 Task: Plan a time block for the woodworking workshop.
Action: Mouse moved to (120, 103)
Screenshot: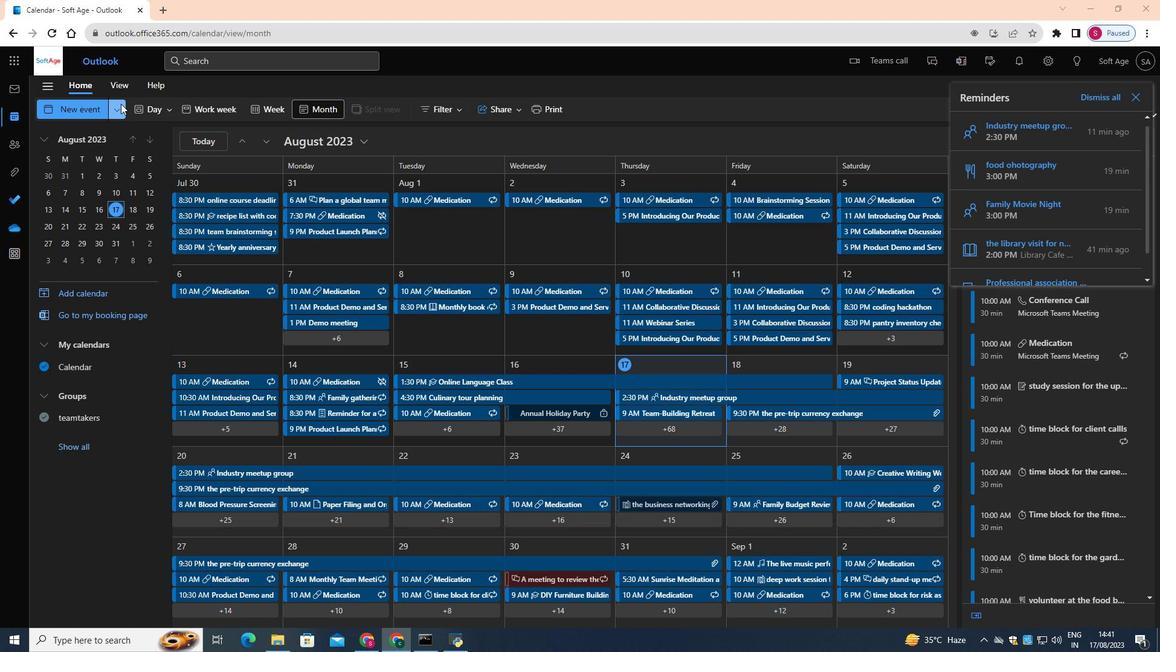 
Action: Mouse pressed left at (120, 103)
Screenshot: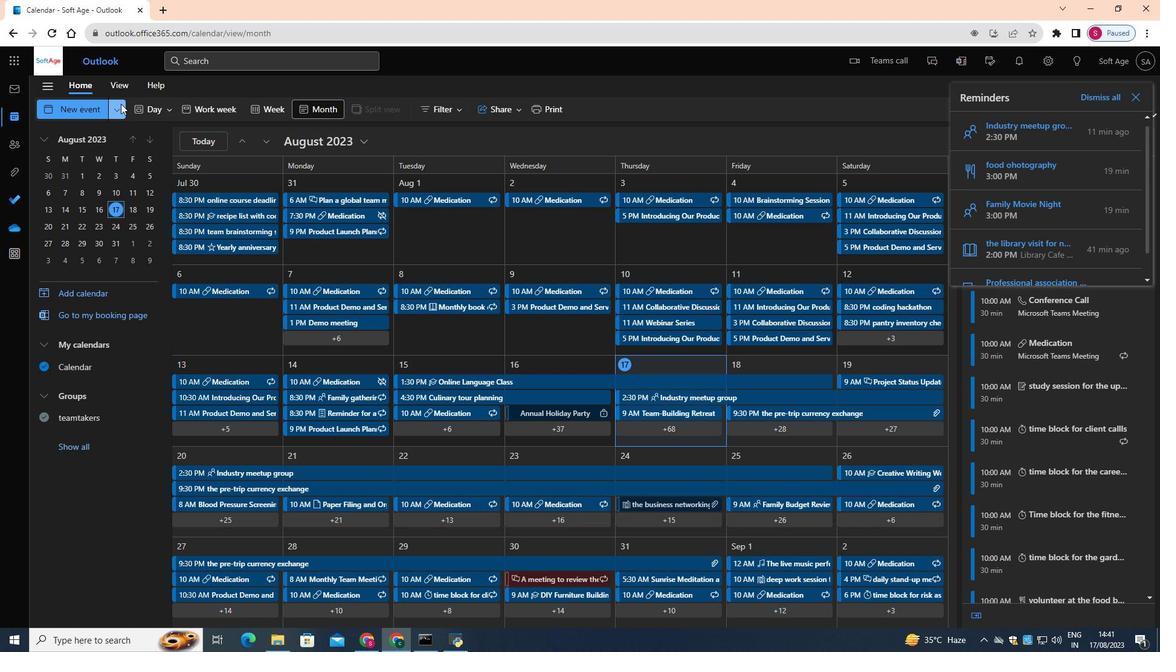 
Action: Mouse moved to (96, 176)
Screenshot: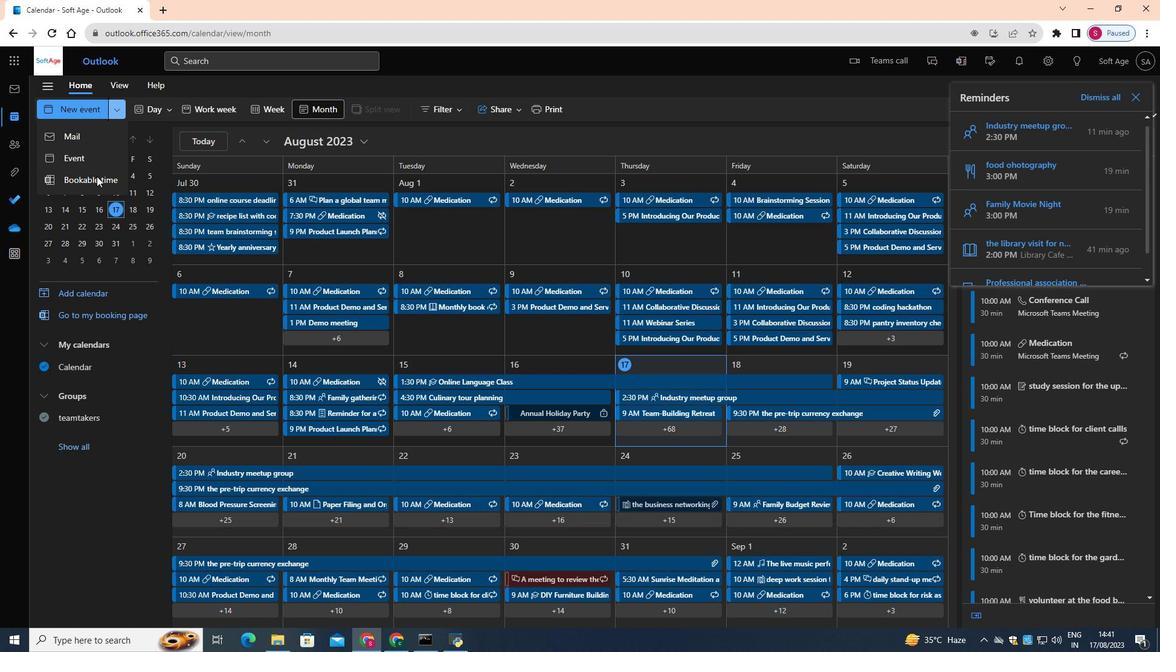 
Action: Mouse pressed left at (96, 176)
Screenshot: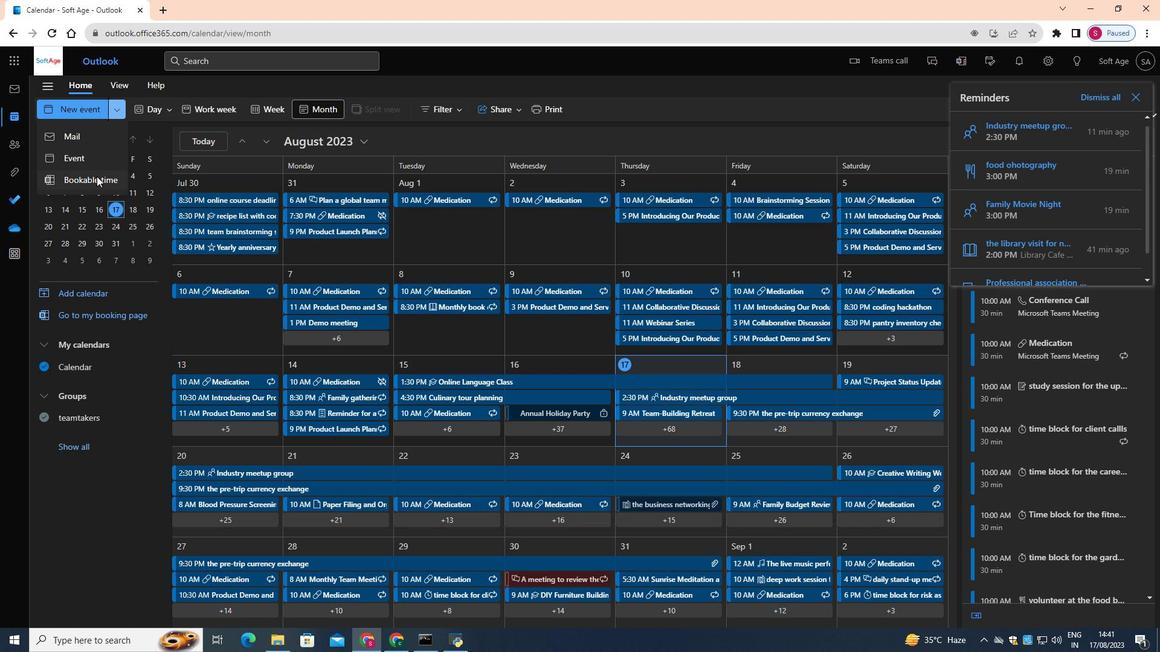 
Action: Mouse moved to (350, 140)
Screenshot: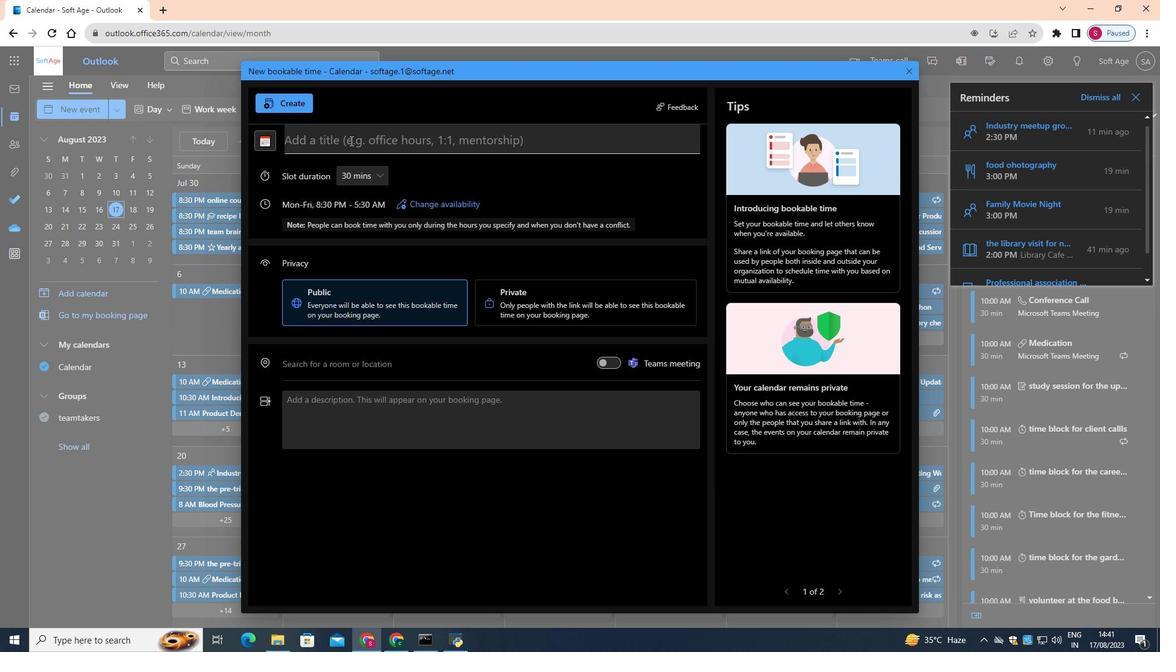 
Action: Mouse pressed left at (350, 140)
Screenshot: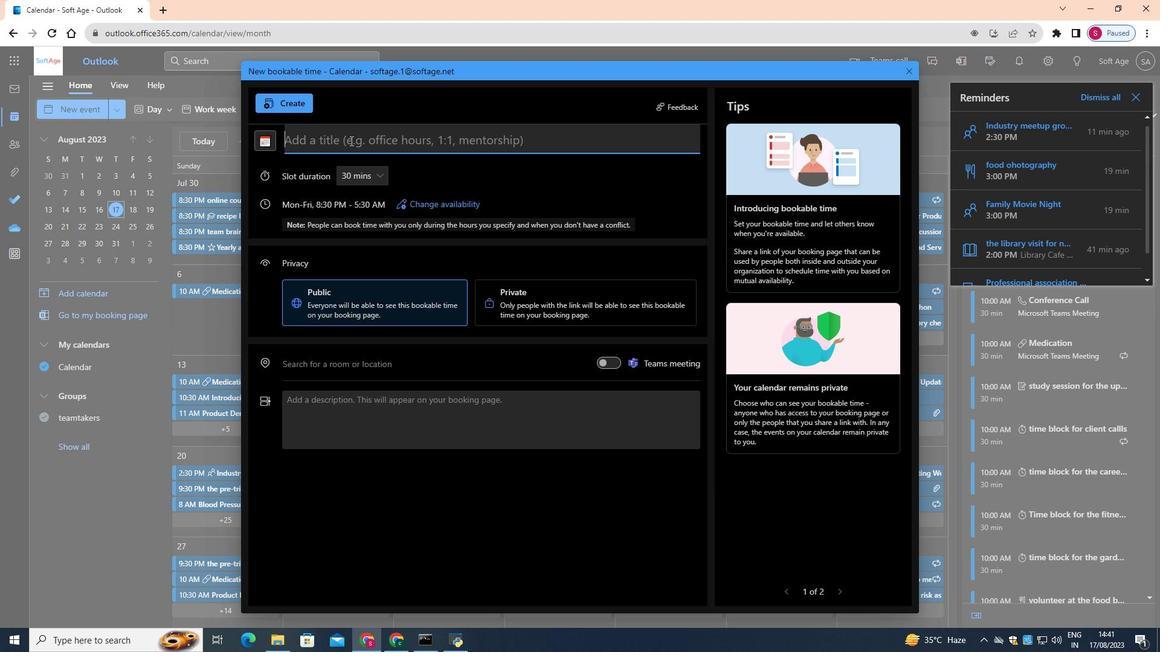 
Action: Key pressed <Key.shift>Woodworking<Key.space><Key.shift>Workshop
Screenshot: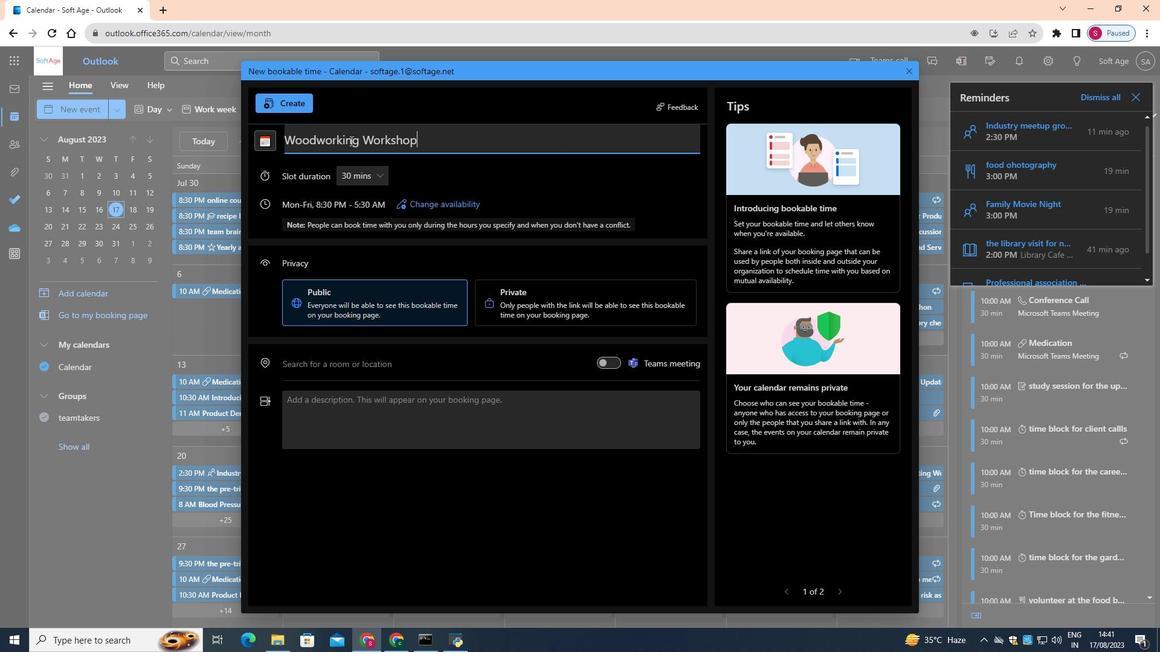 
Action: Mouse moved to (376, 177)
Screenshot: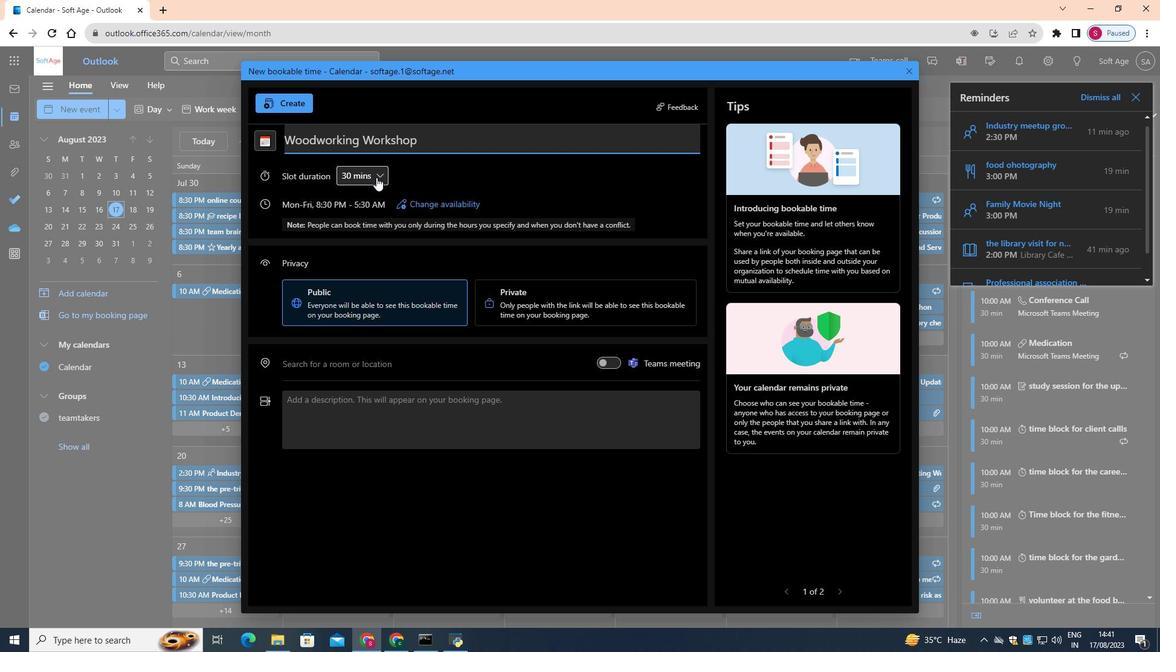 
Action: Mouse pressed left at (376, 177)
Screenshot: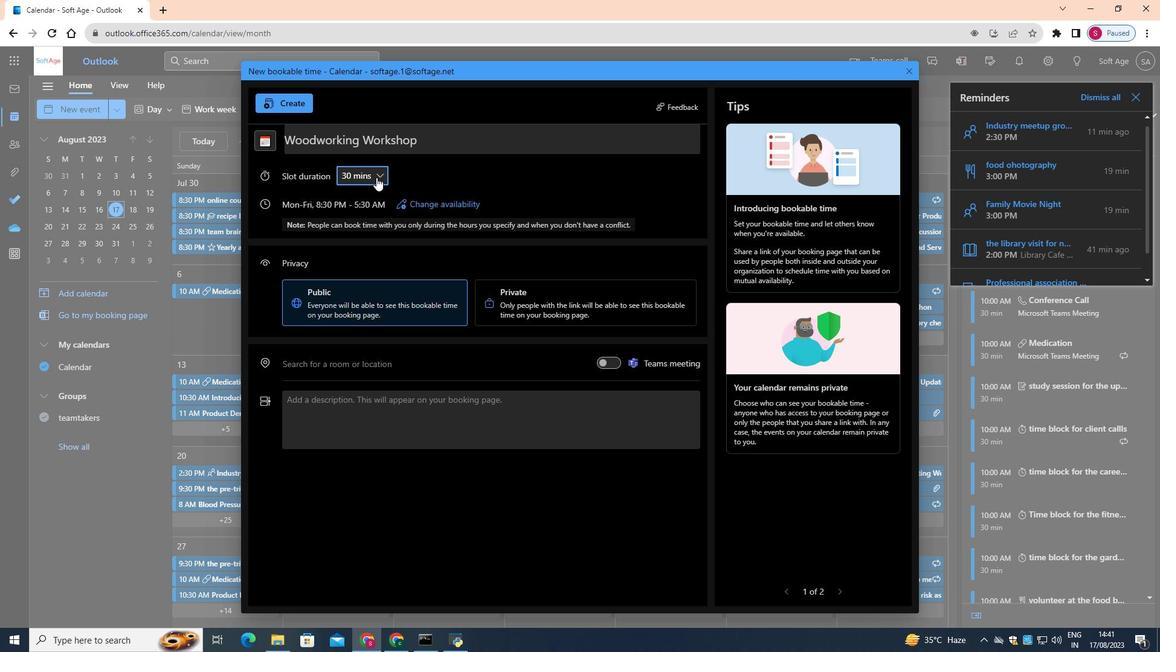 
Action: Mouse moved to (370, 246)
Screenshot: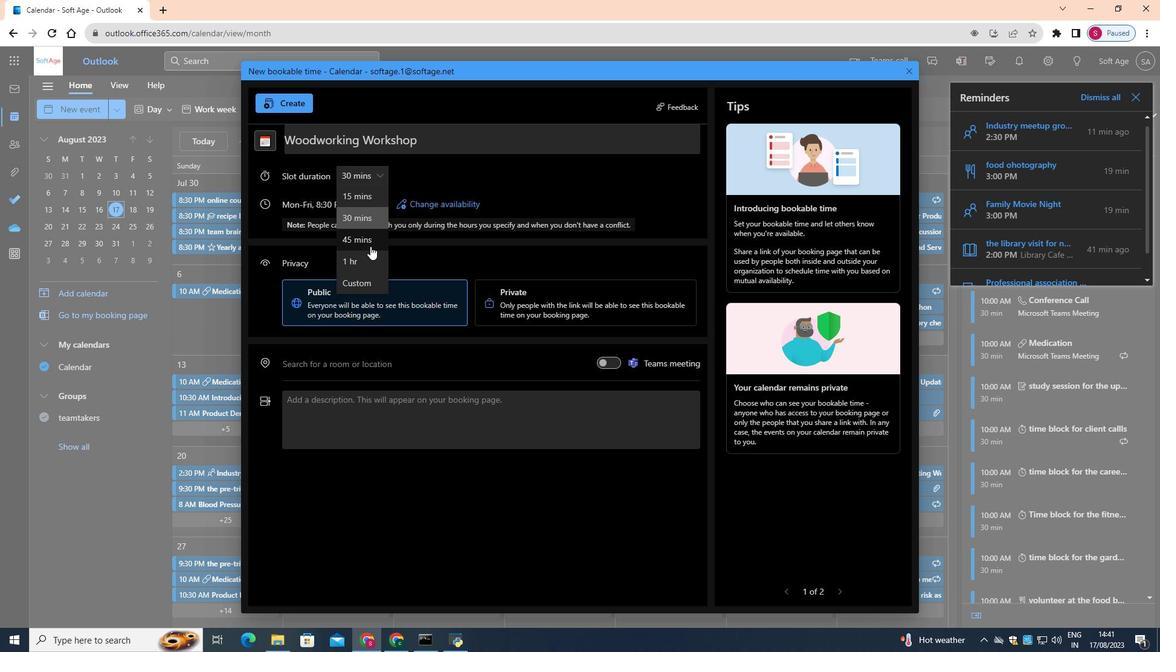 
Action: Mouse scrolled (370, 245) with delta (0, 0)
Screenshot: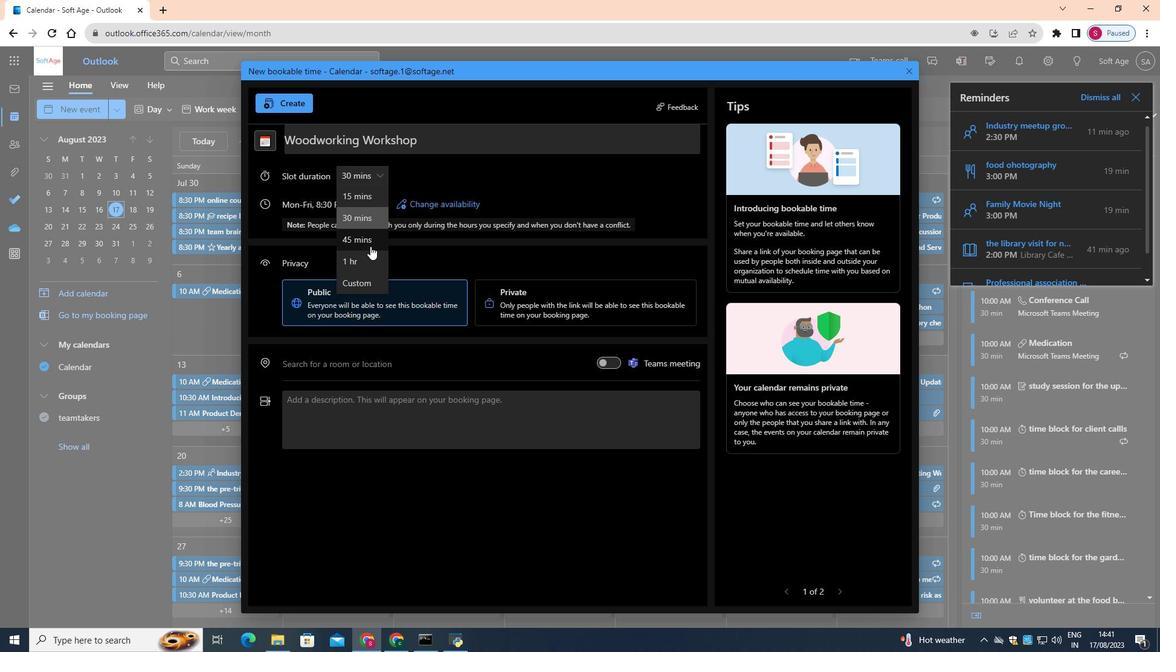 
Action: Mouse scrolled (370, 245) with delta (0, 0)
Screenshot: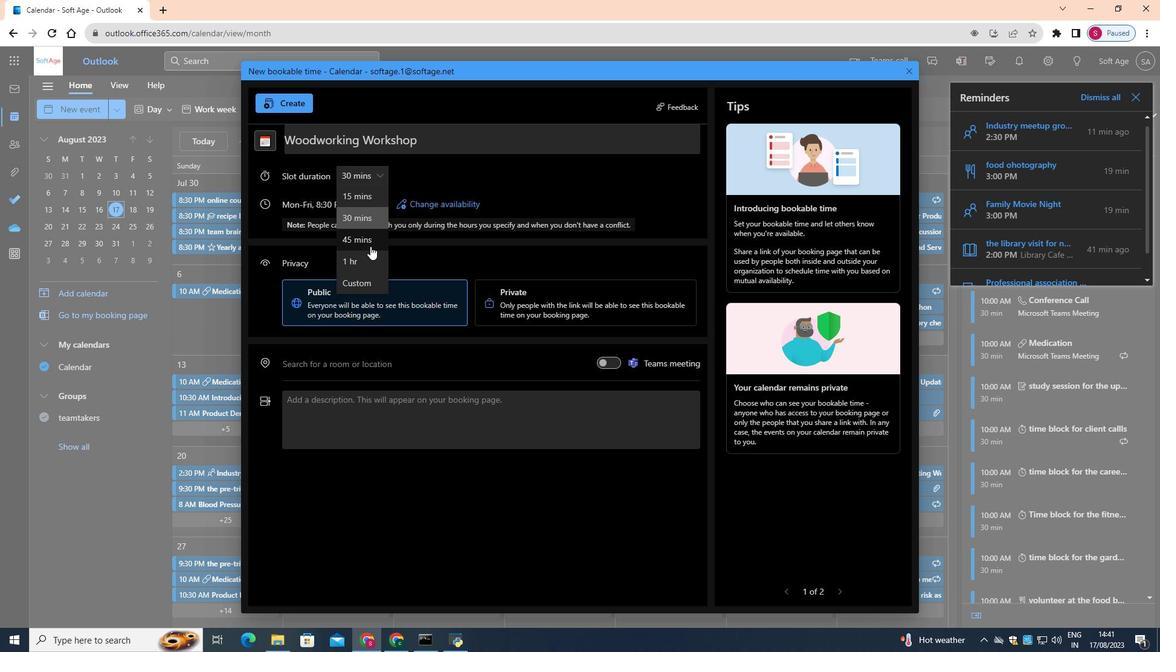 
Action: Mouse scrolled (370, 245) with delta (0, 0)
Screenshot: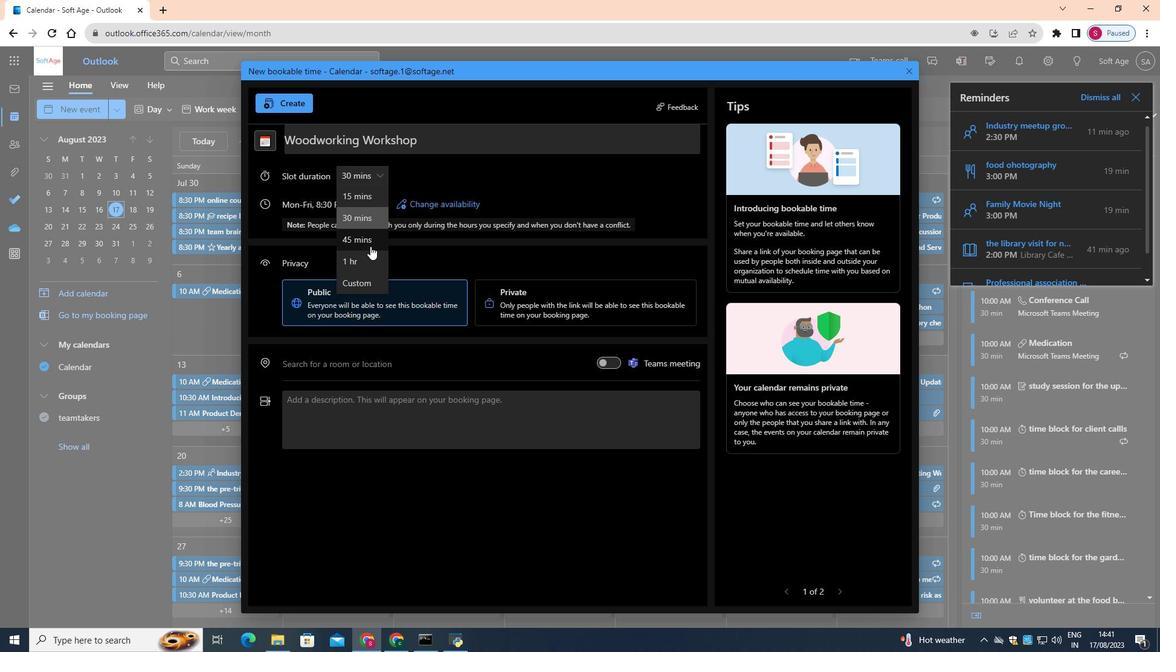 
Action: Mouse scrolled (370, 245) with delta (0, 0)
Screenshot: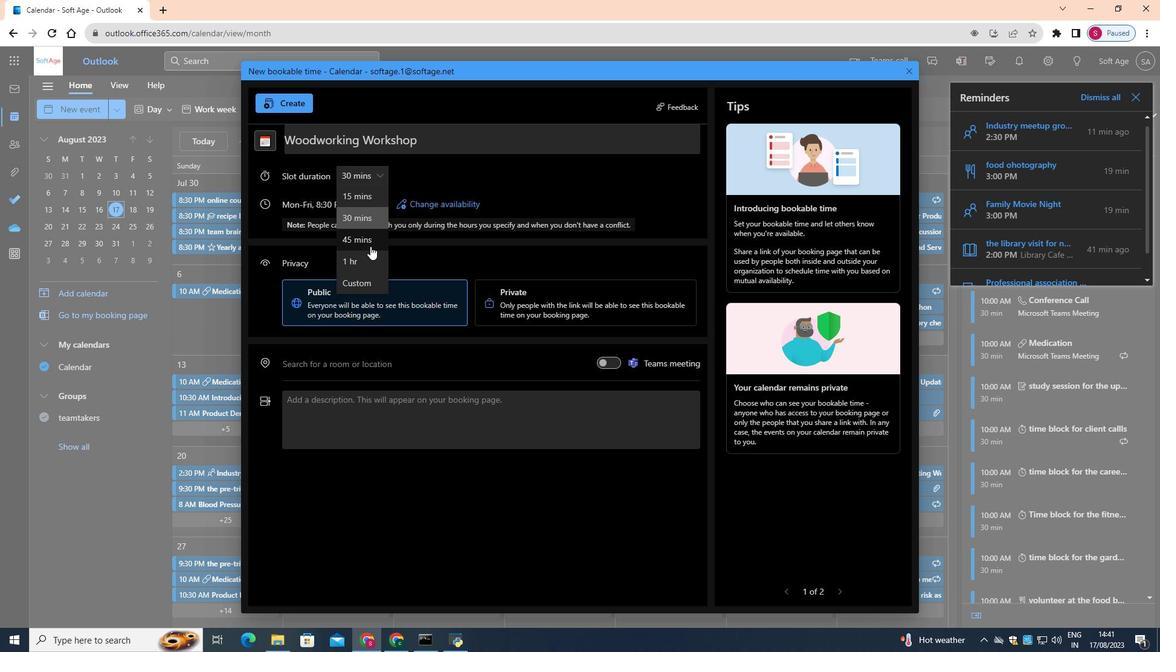 
Action: Mouse moved to (355, 258)
Screenshot: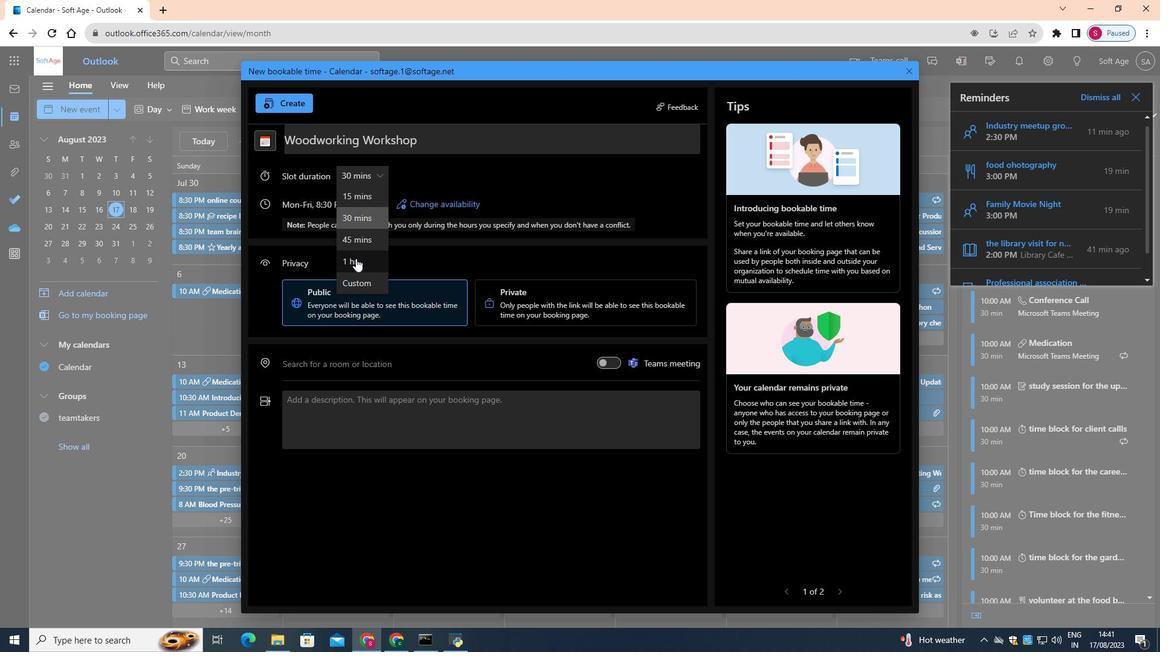
Action: Mouse pressed left at (355, 258)
Screenshot: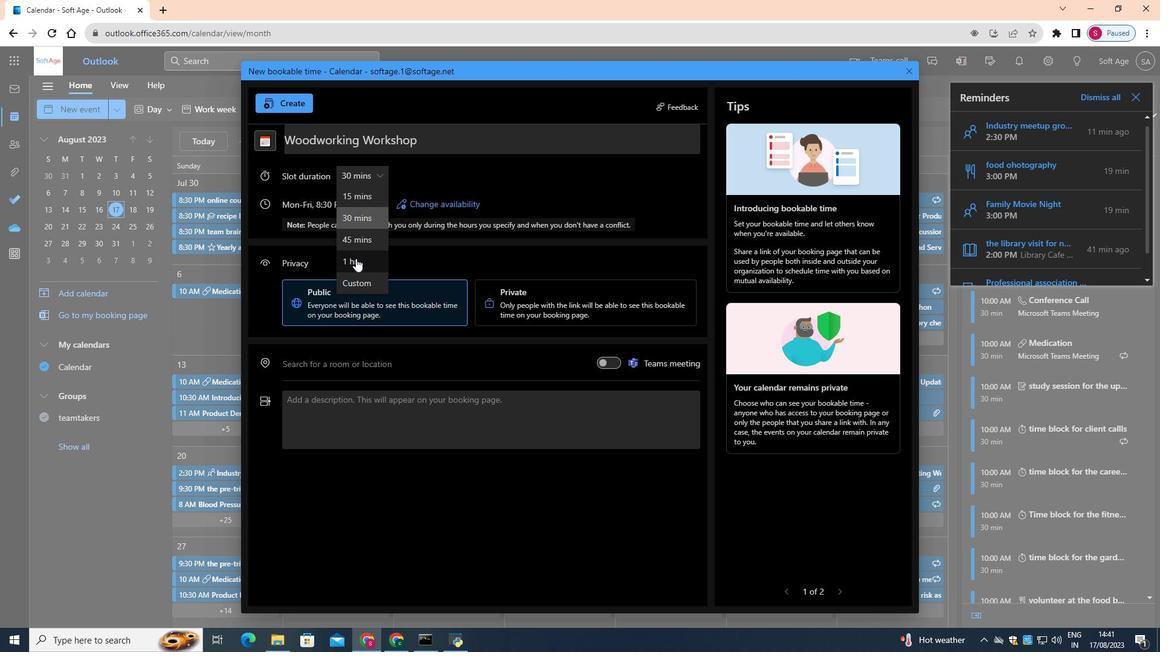 
Action: Mouse moved to (469, 204)
Screenshot: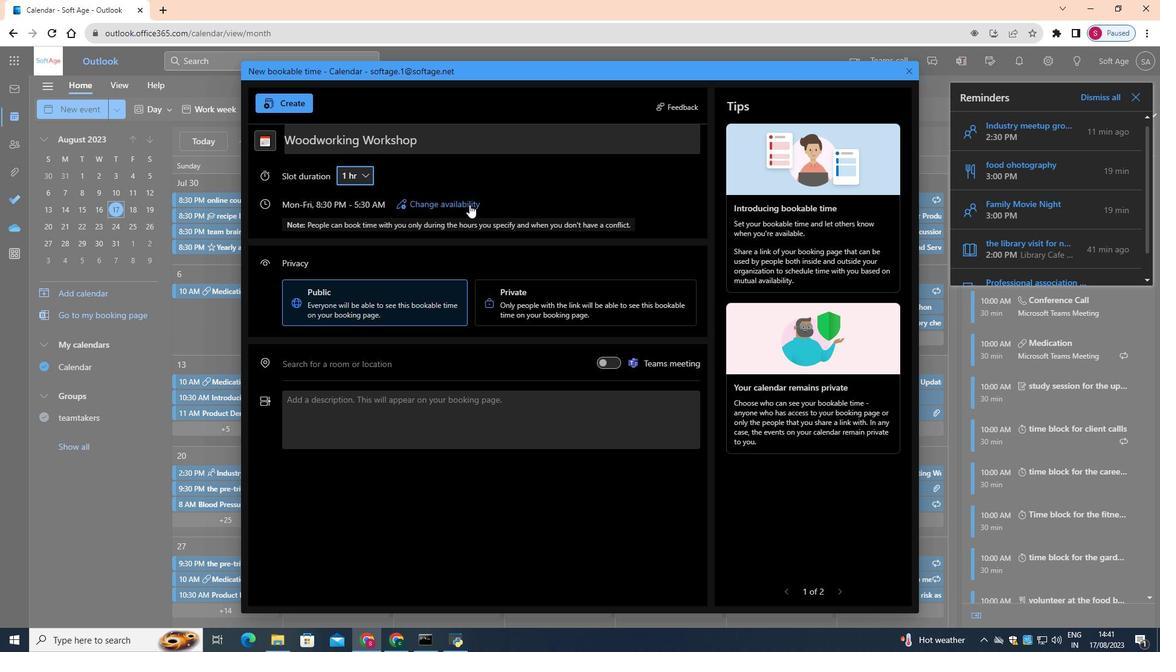 
Action: Mouse pressed left at (469, 204)
Screenshot: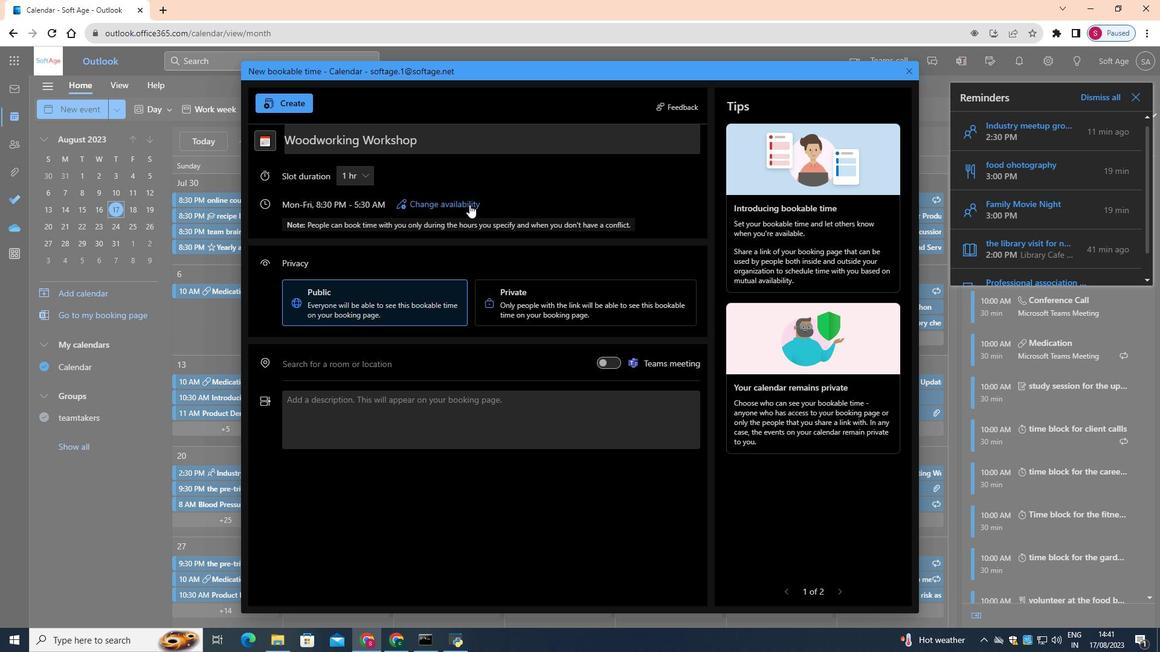 
Action: Mouse moved to (621, 338)
Screenshot: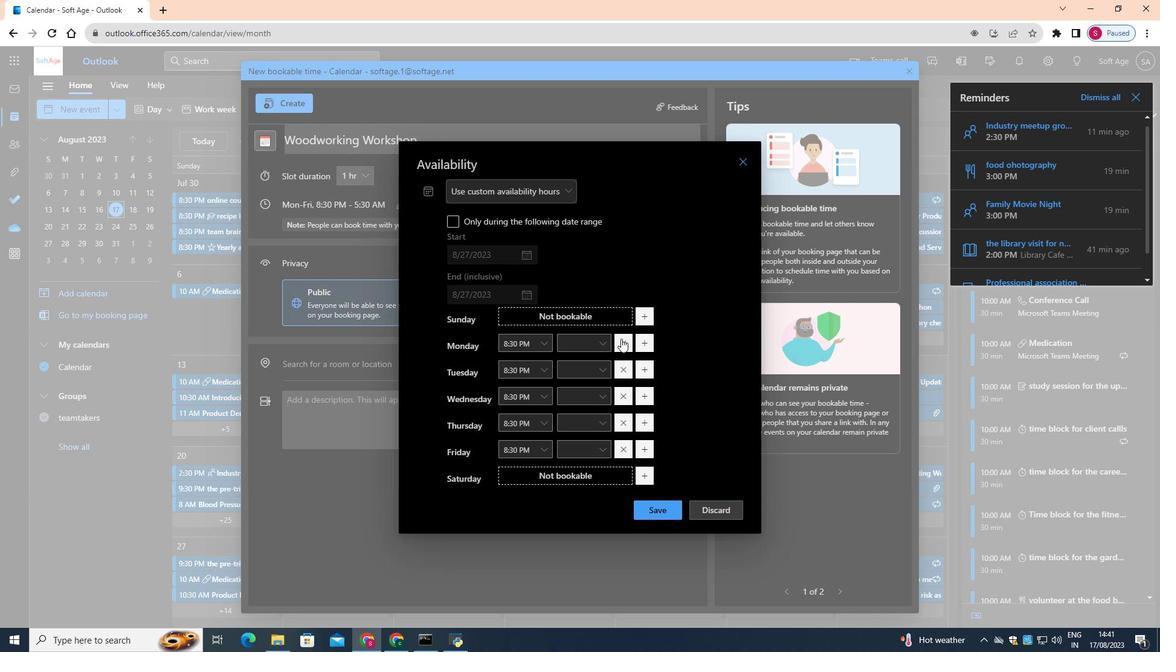 
Action: Mouse pressed left at (621, 338)
Screenshot: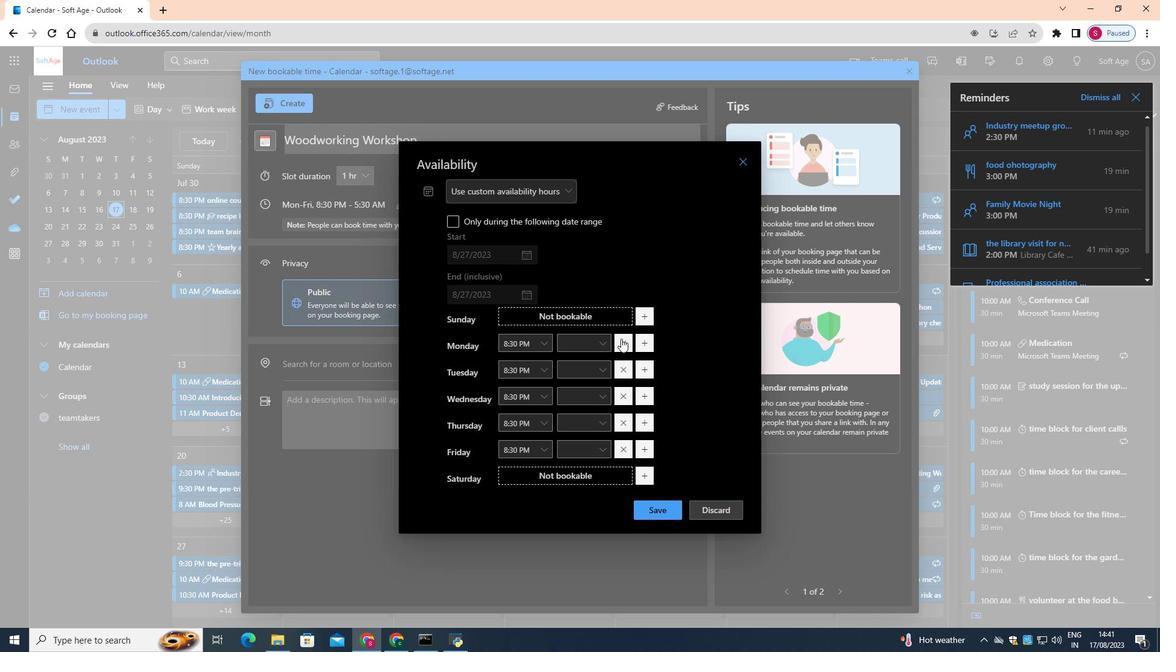 
Action: Mouse moved to (624, 367)
Screenshot: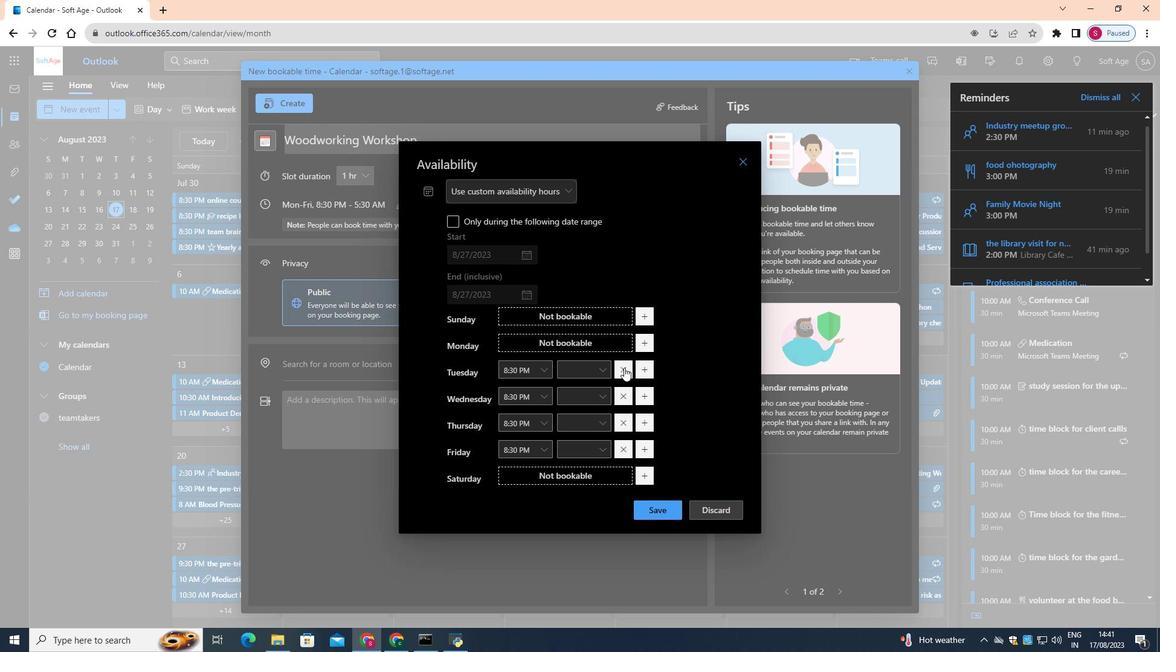 
Action: Mouse pressed left at (624, 367)
Screenshot: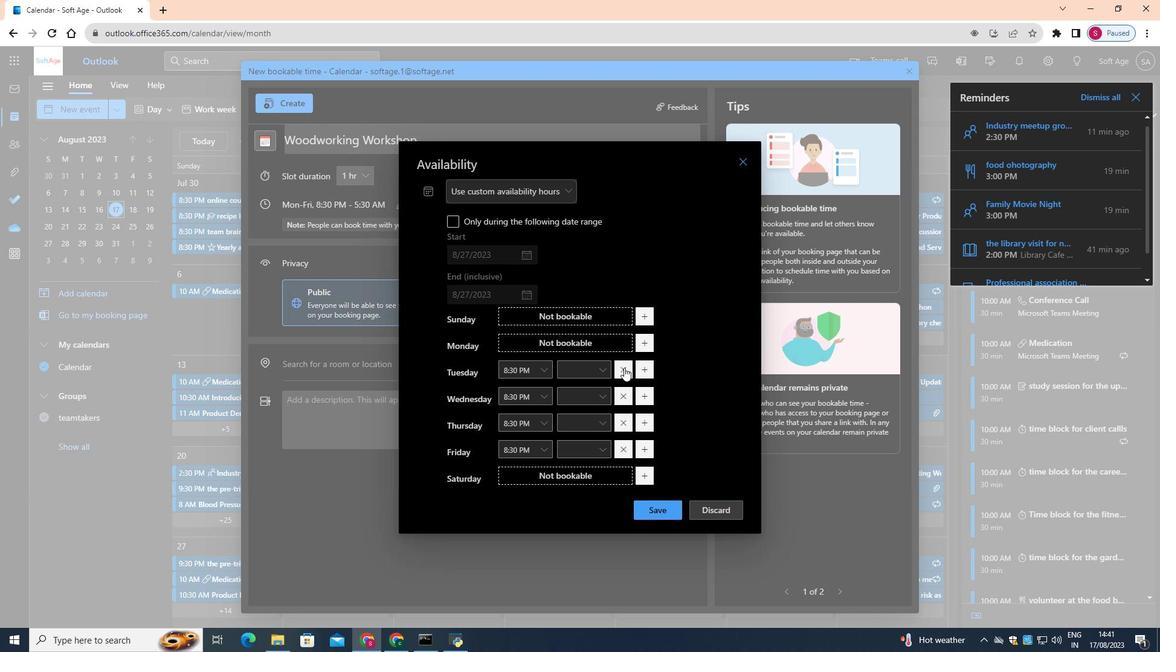 
Action: Mouse moved to (623, 392)
Screenshot: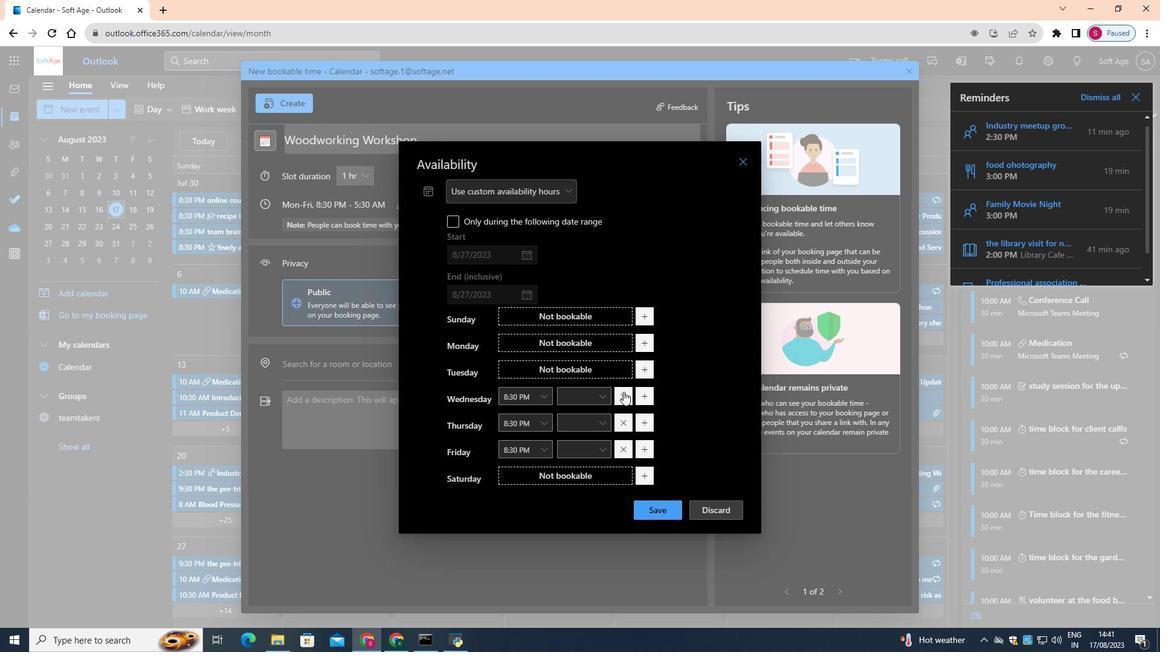 
Action: Mouse pressed left at (623, 392)
Screenshot: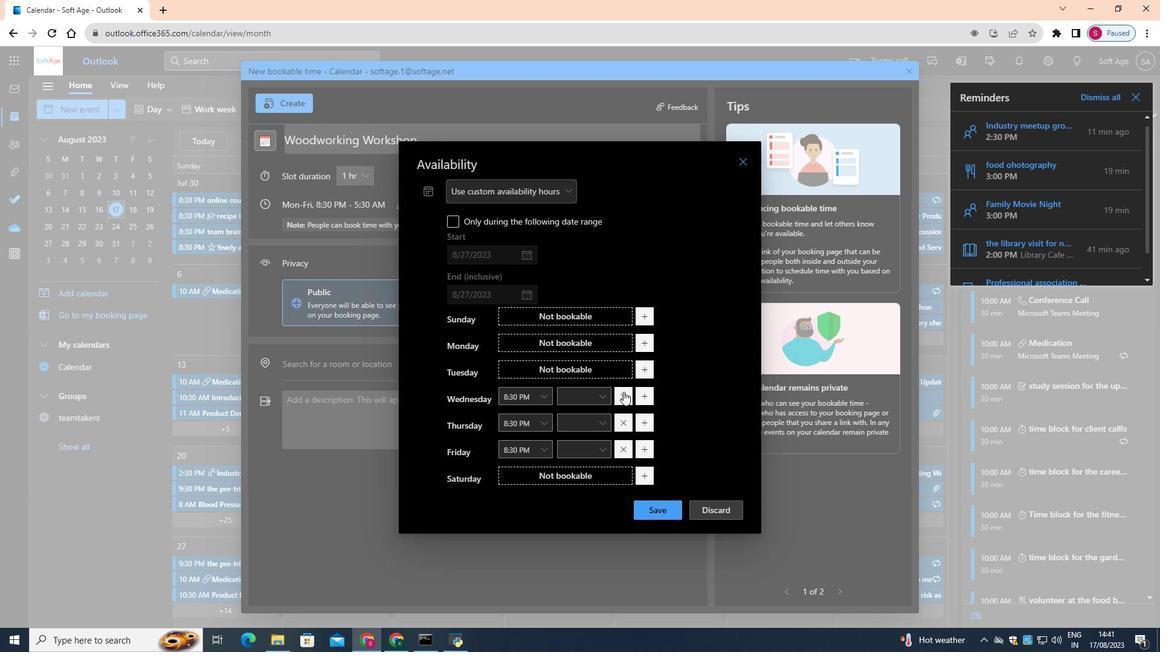 
Action: Mouse moved to (622, 419)
Screenshot: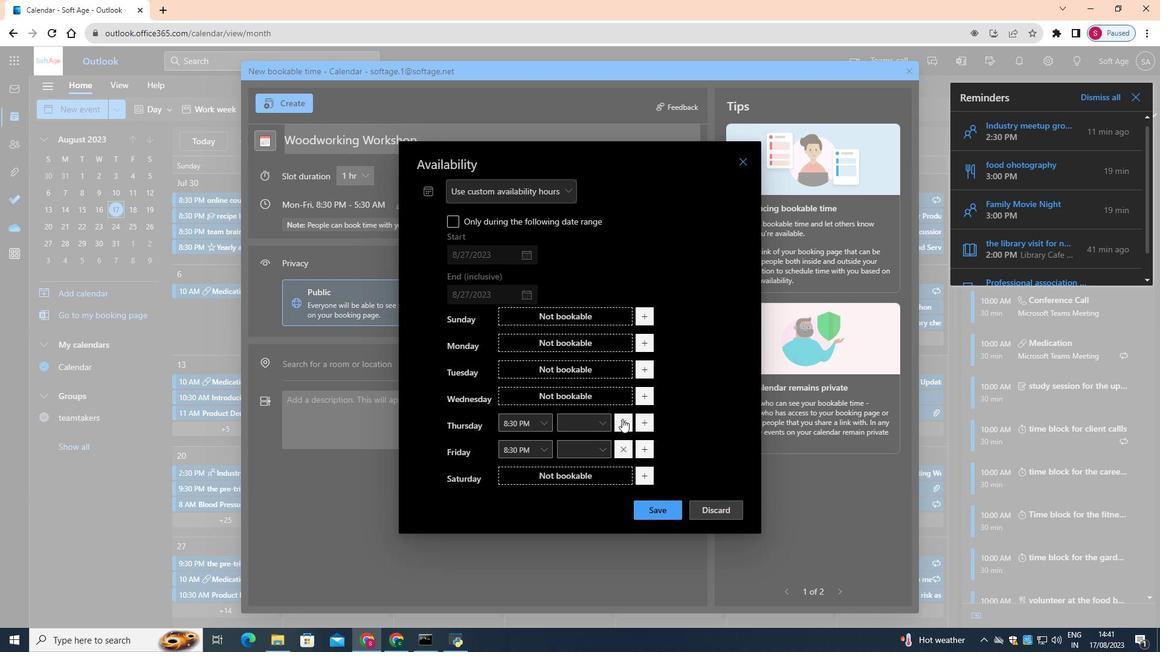 
Action: Mouse pressed left at (622, 419)
Screenshot: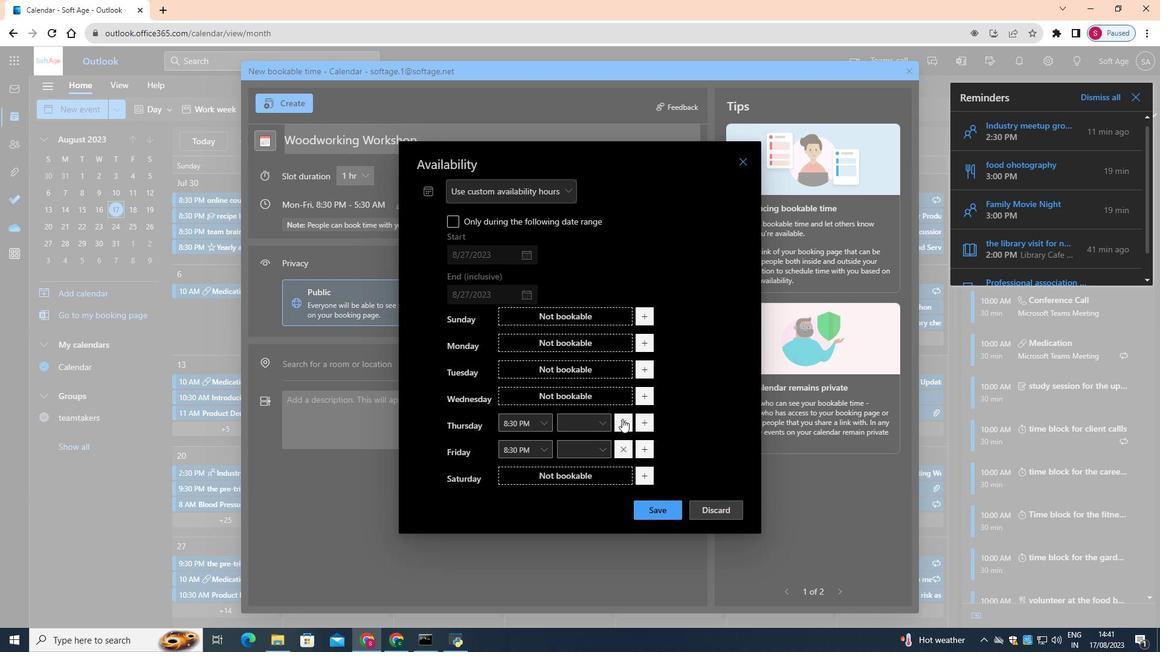
Action: Mouse moved to (626, 445)
Screenshot: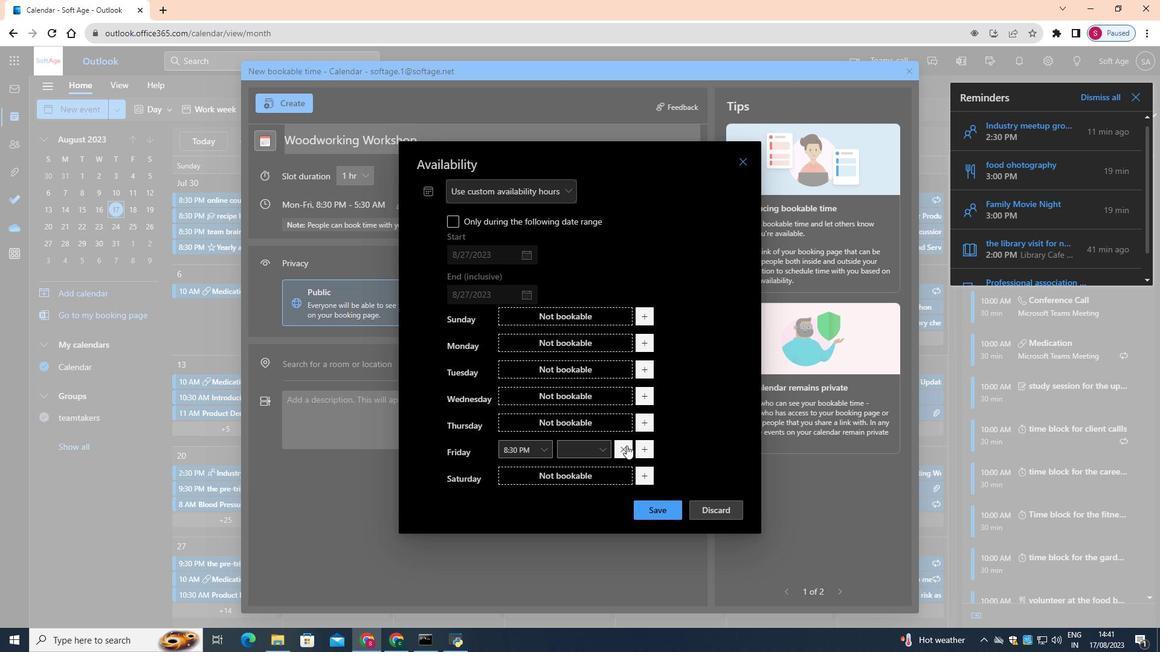 
Action: Mouse pressed left at (626, 445)
Screenshot: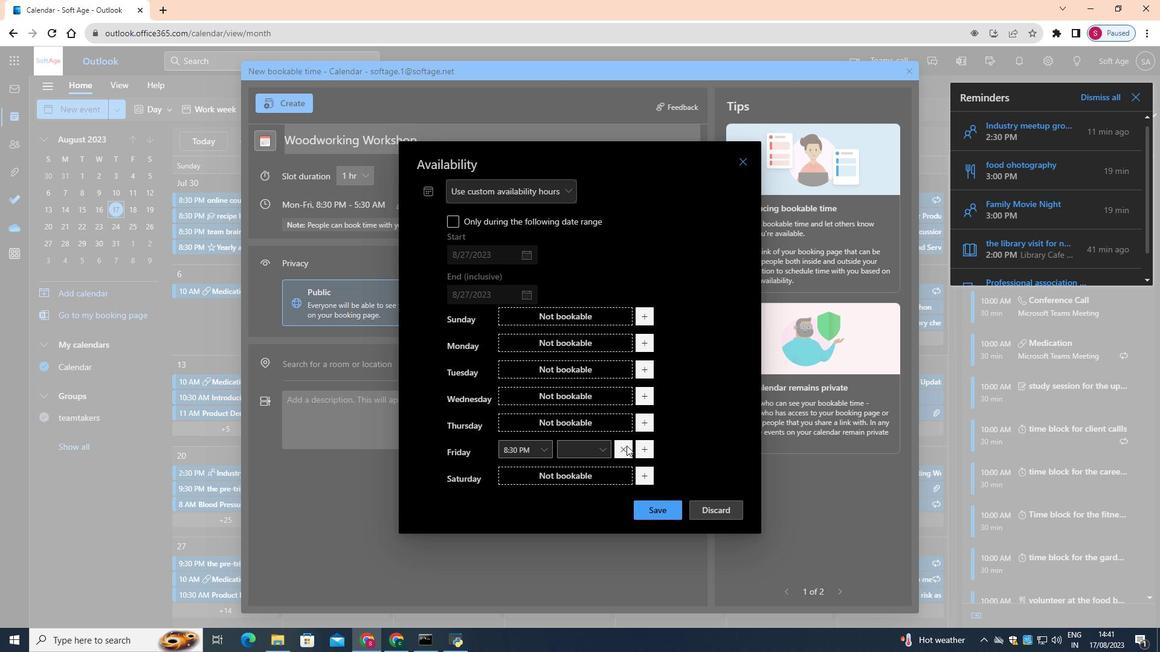 
Action: Mouse moved to (645, 305)
Screenshot: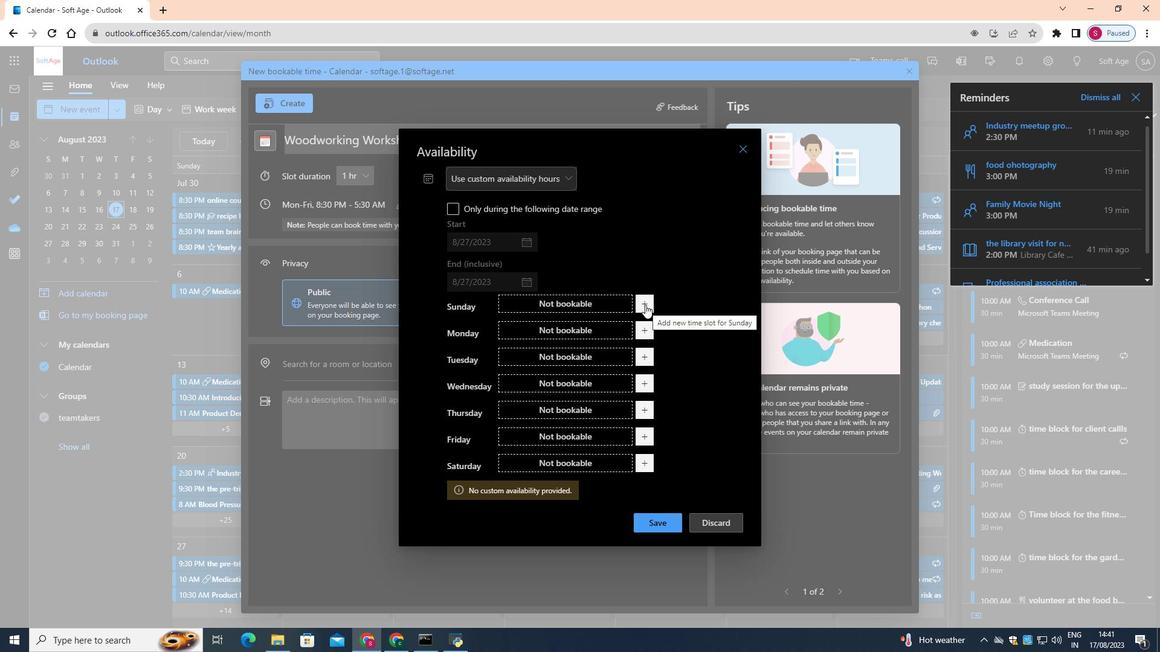 
Action: Mouse pressed left at (645, 305)
Screenshot: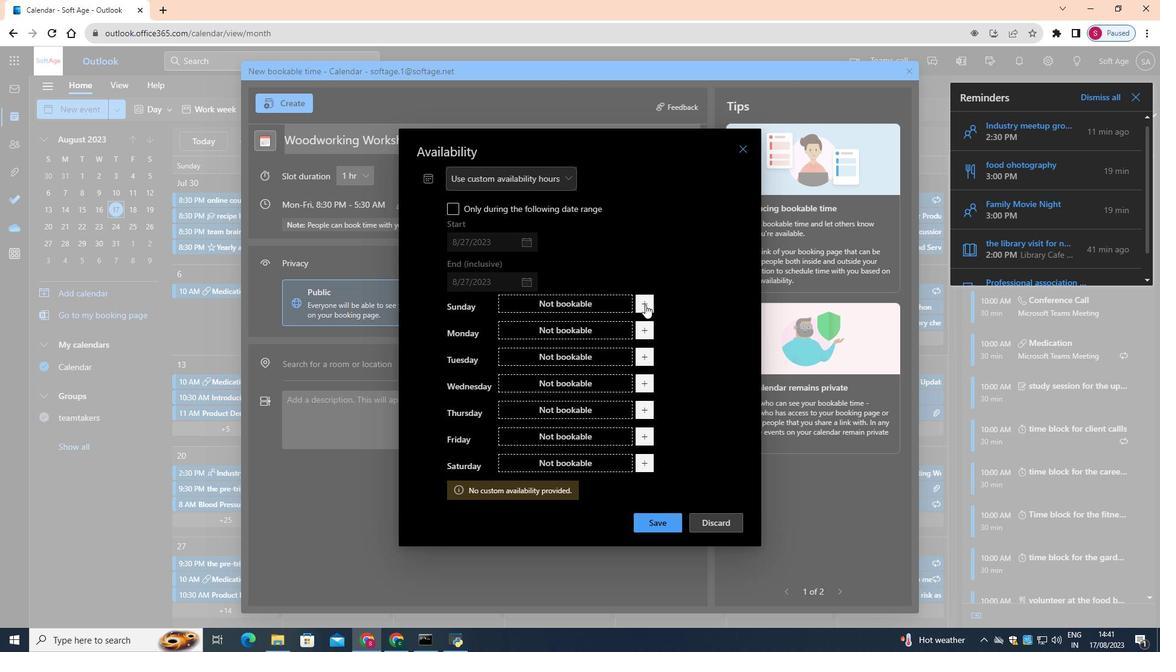 
Action: Mouse moved to (530, 313)
Screenshot: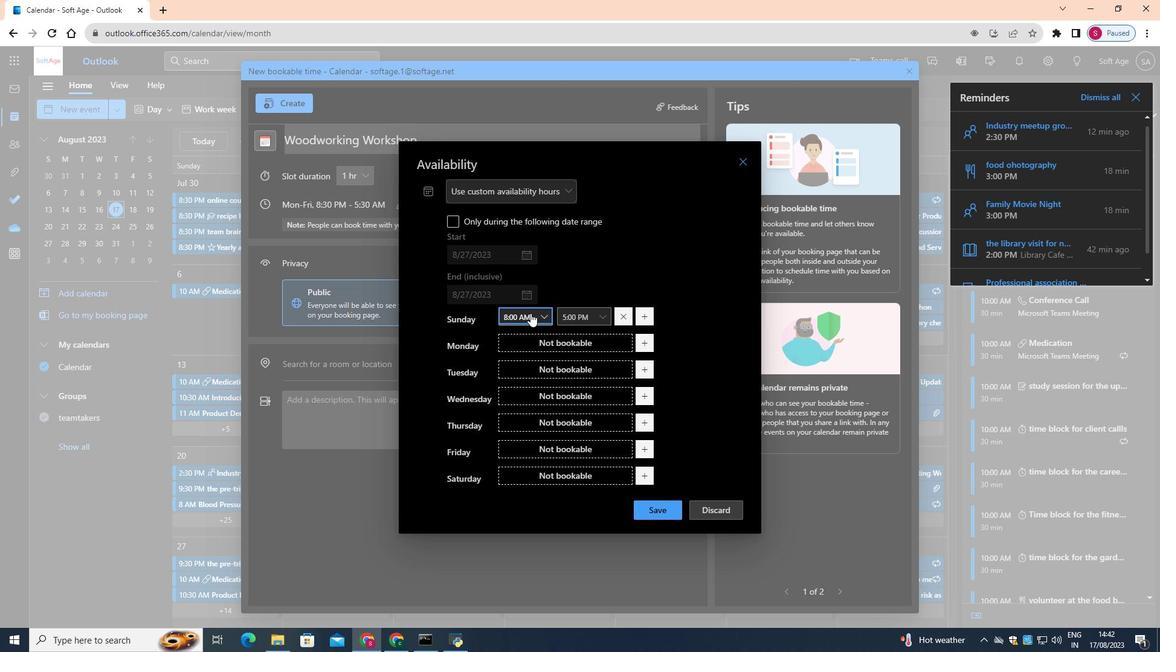 
Action: Mouse pressed left at (530, 313)
Screenshot: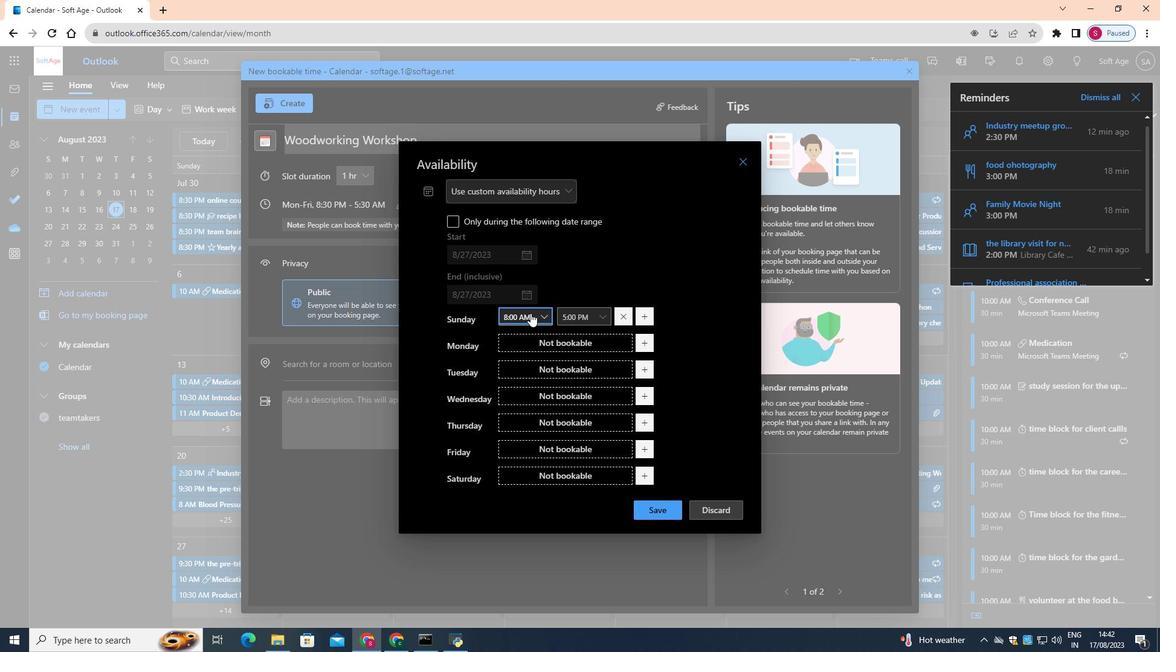 
Action: Mouse moved to (512, 361)
Screenshot: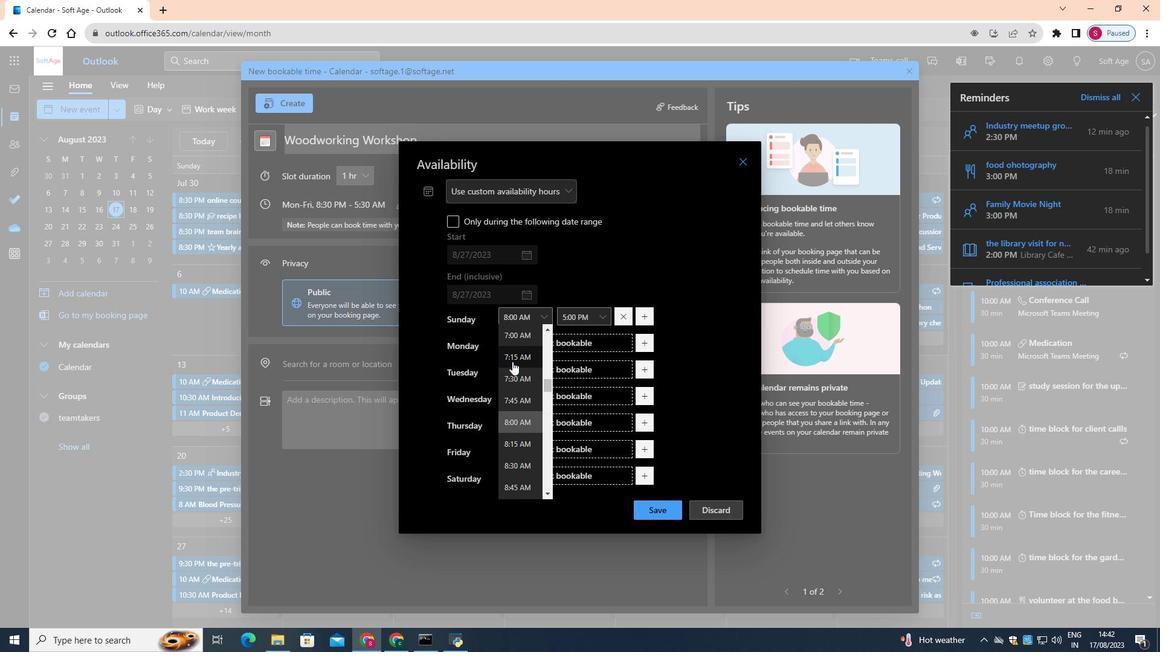 
Action: Mouse scrolled (512, 362) with delta (0, 0)
Screenshot: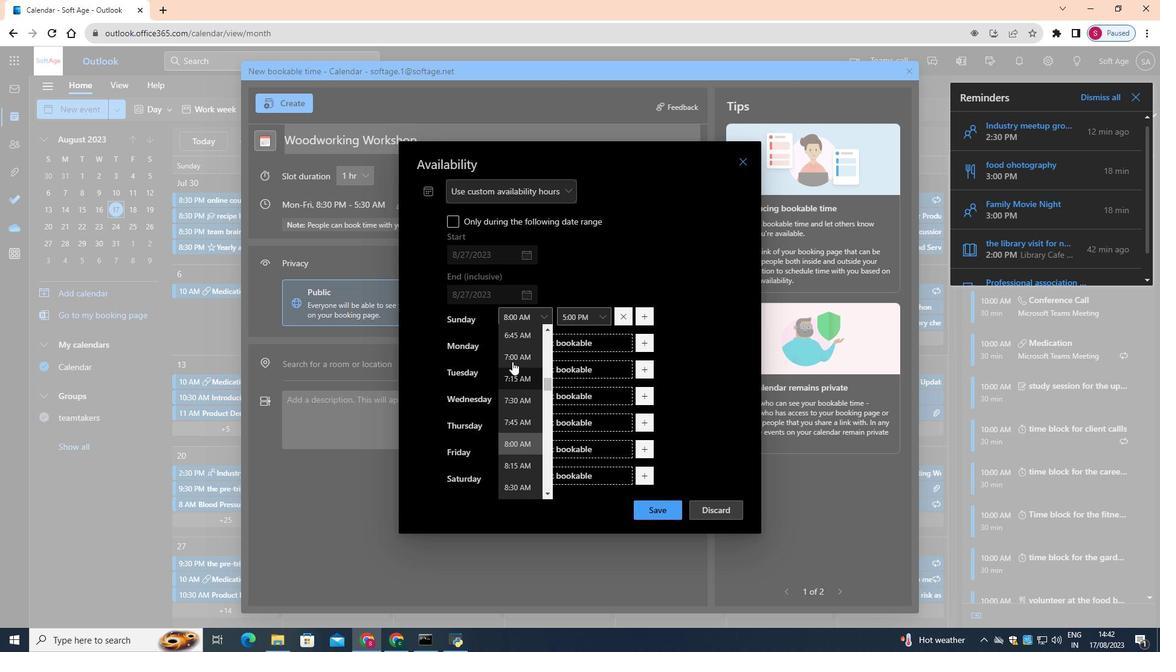 
Action: Mouse scrolled (512, 362) with delta (0, 0)
Screenshot: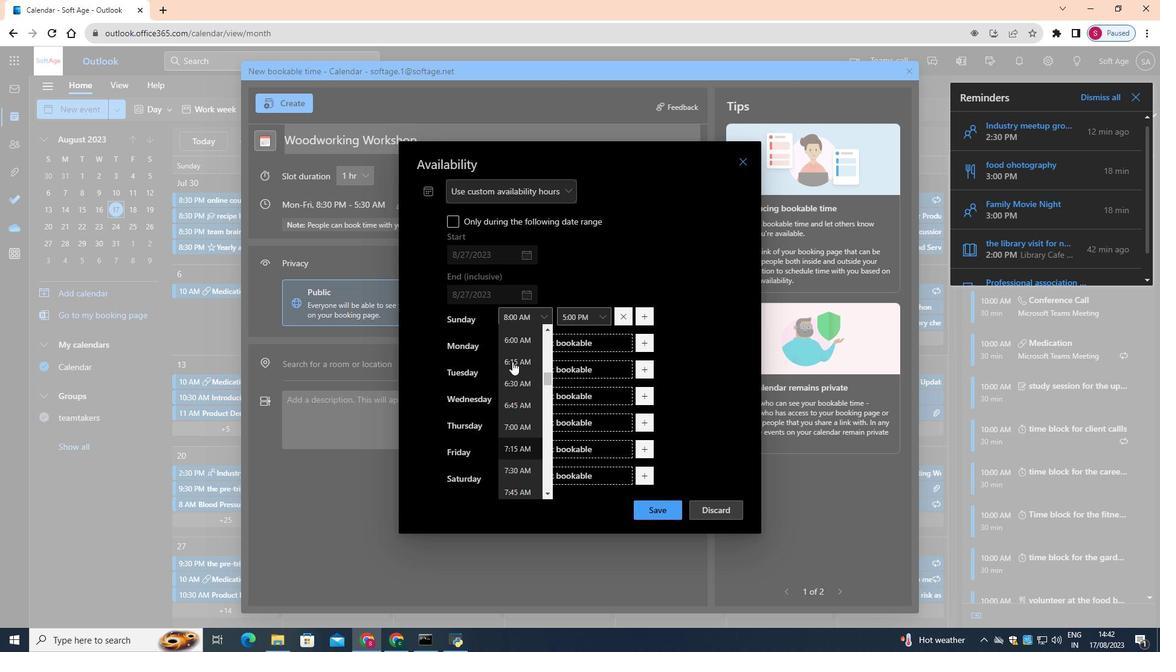 
Action: Mouse scrolled (512, 361) with delta (0, 0)
Screenshot: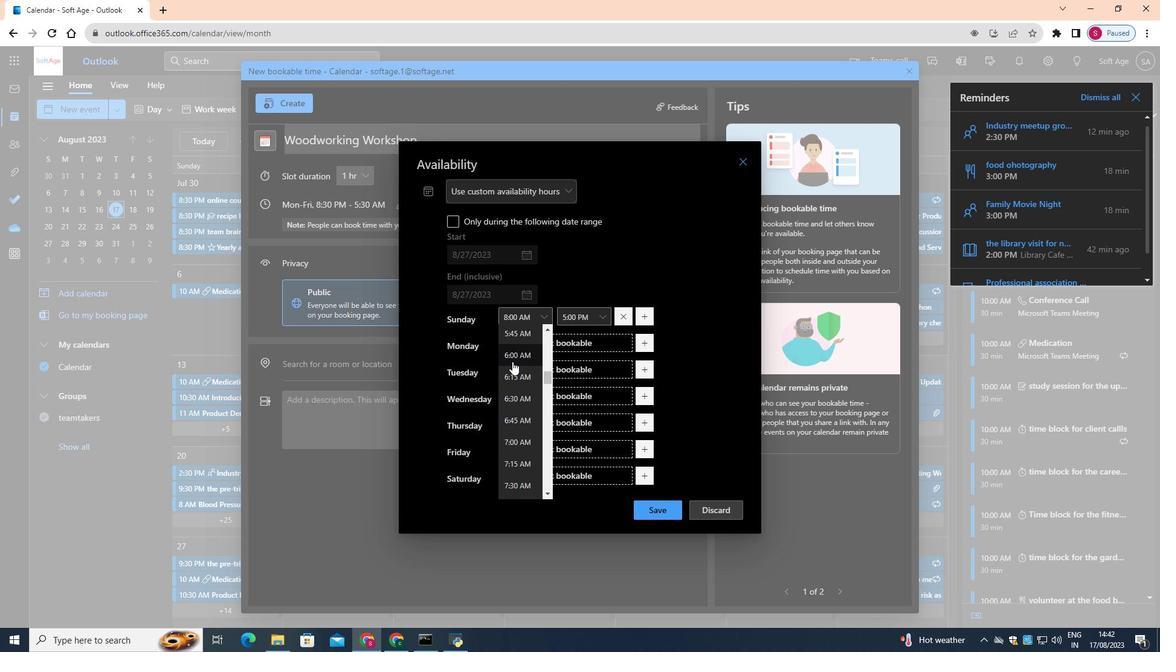 
Action: Mouse moved to (512, 361)
Screenshot: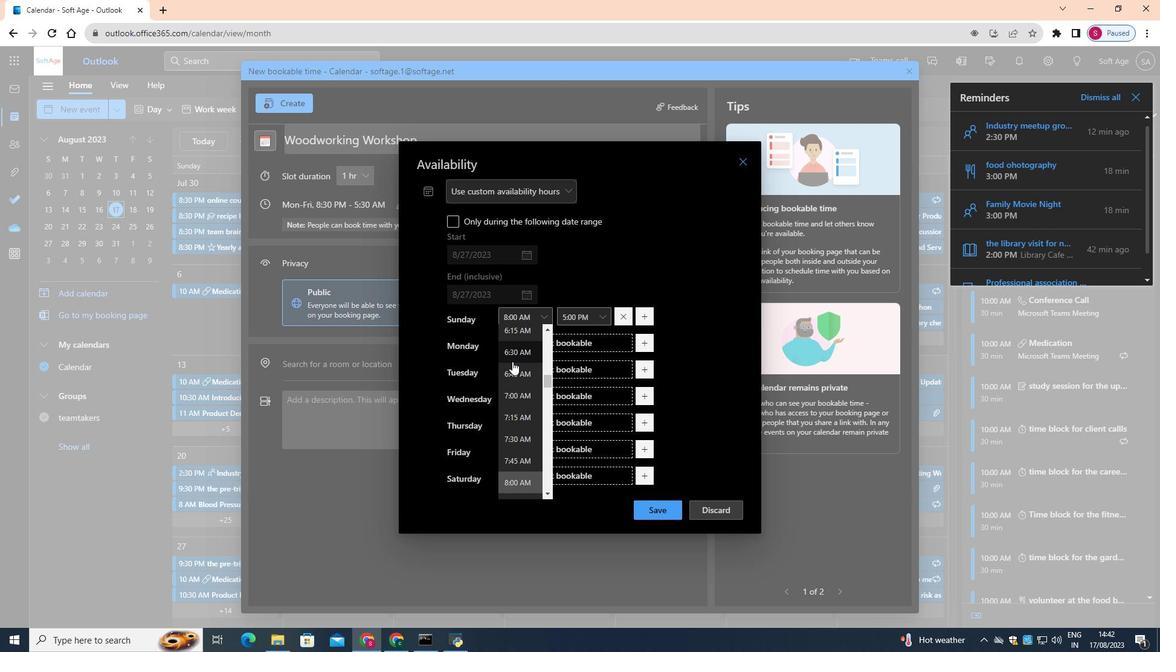 
Action: Mouse scrolled (512, 361) with delta (0, 0)
Screenshot: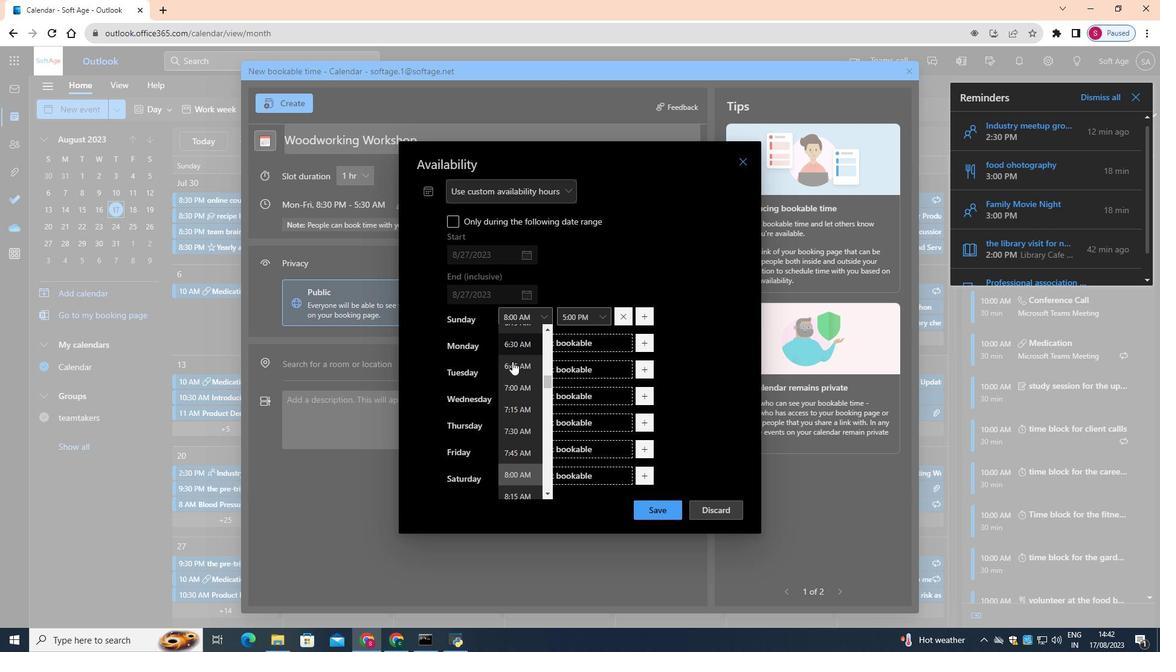 
Action: Mouse moved to (518, 421)
Screenshot: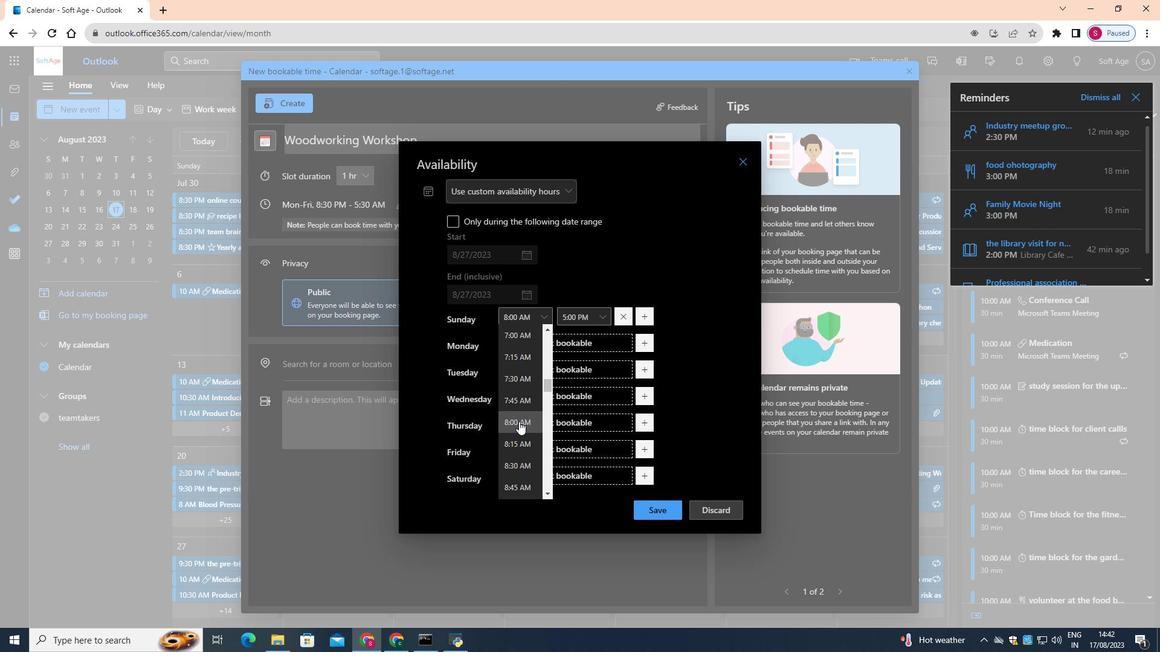 
Action: Mouse pressed left at (518, 421)
Screenshot: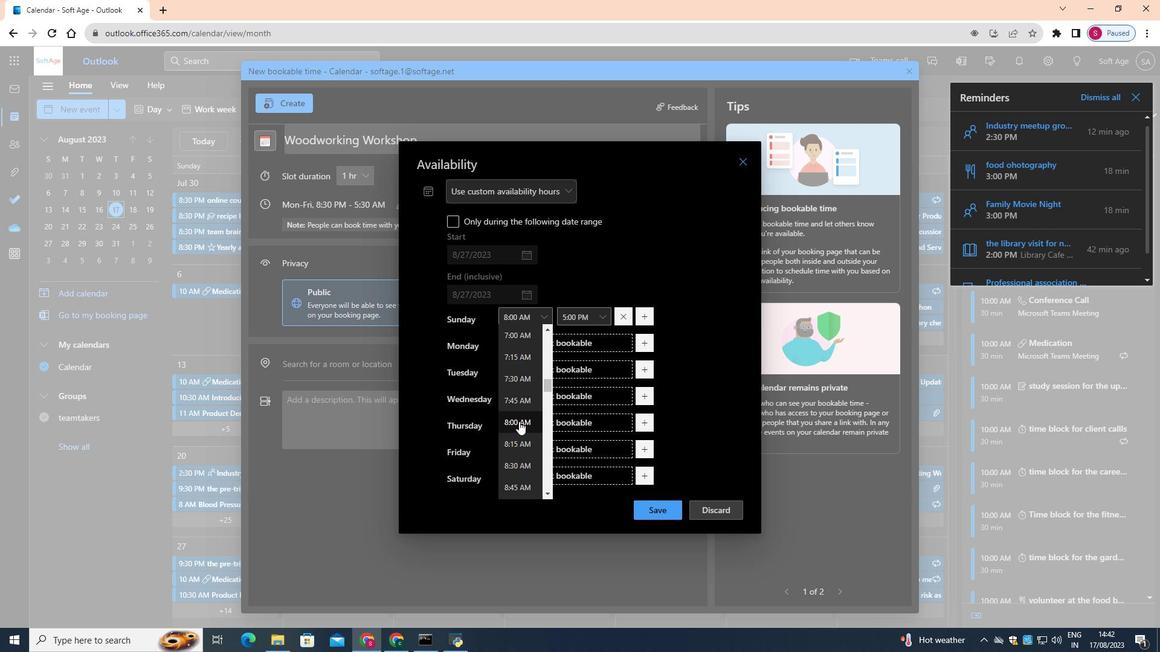 
Action: Mouse moved to (455, 222)
Screenshot: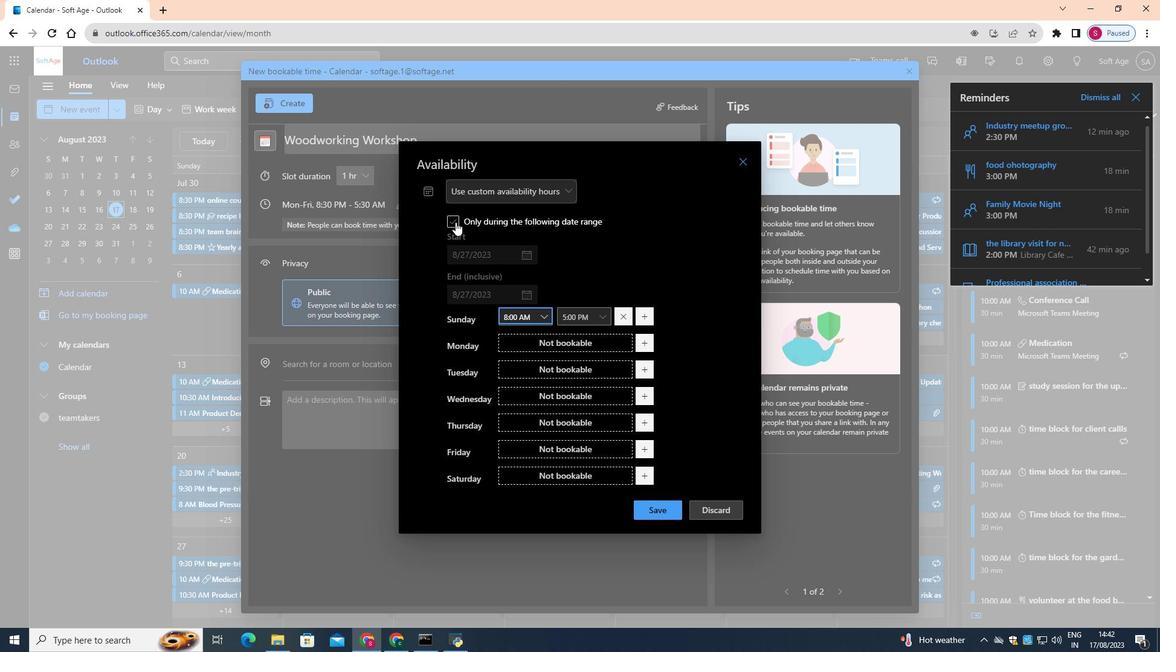 
Action: Mouse pressed left at (455, 222)
Screenshot: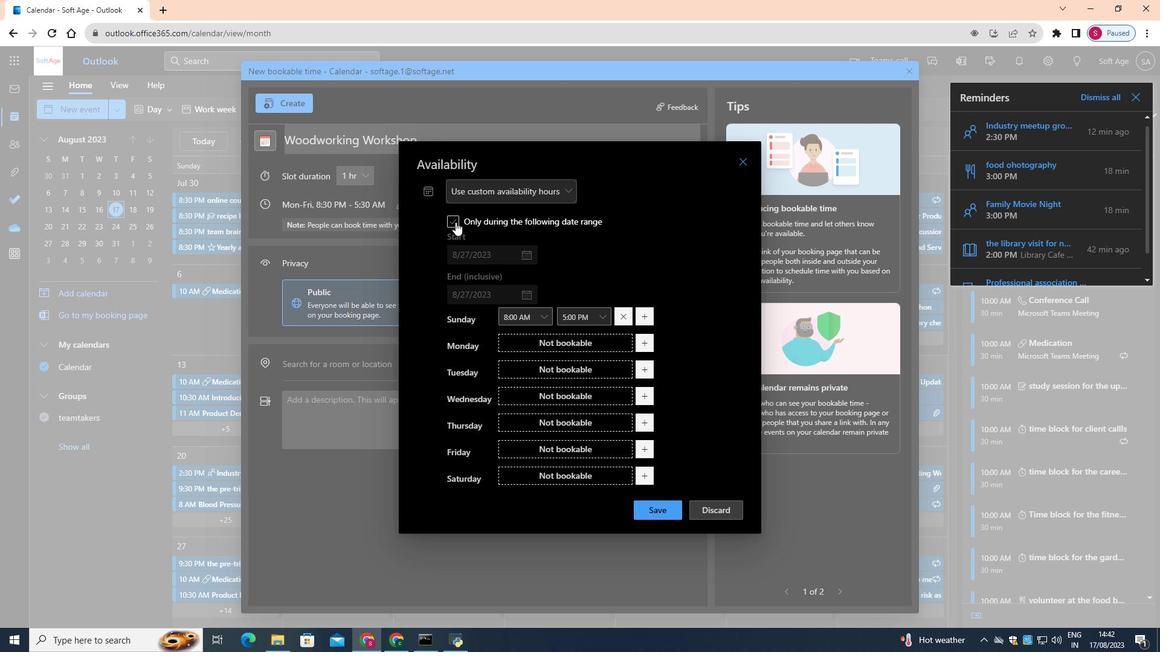 
Action: Mouse moved to (523, 256)
Screenshot: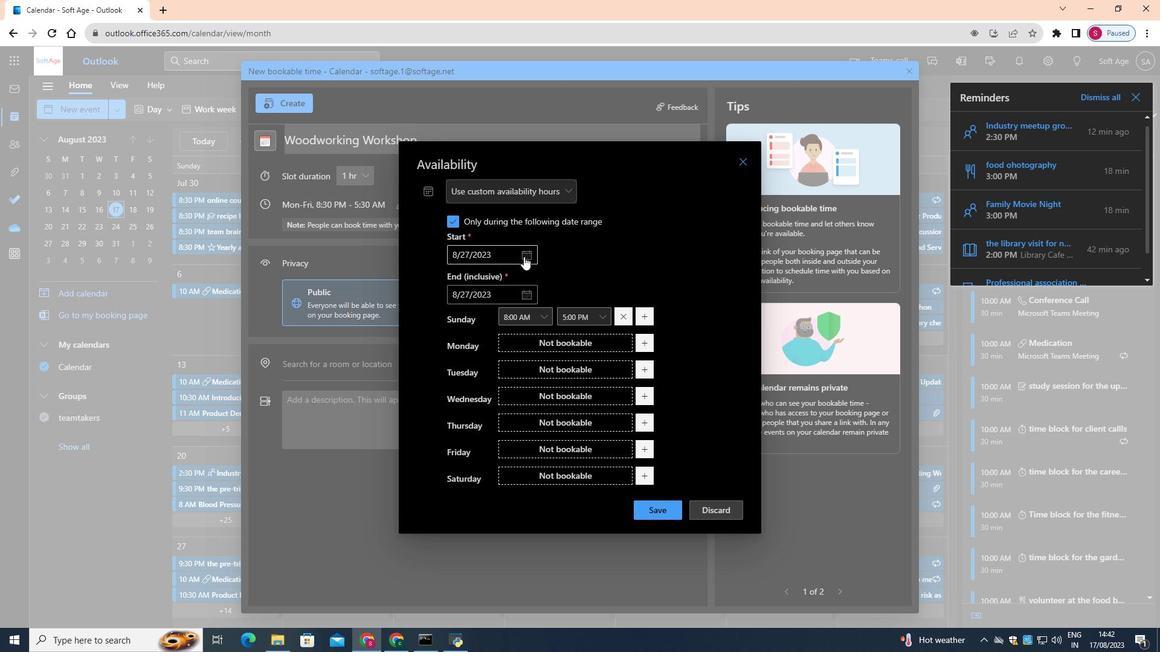
Action: Mouse pressed left at (523, 256)
Screenshot: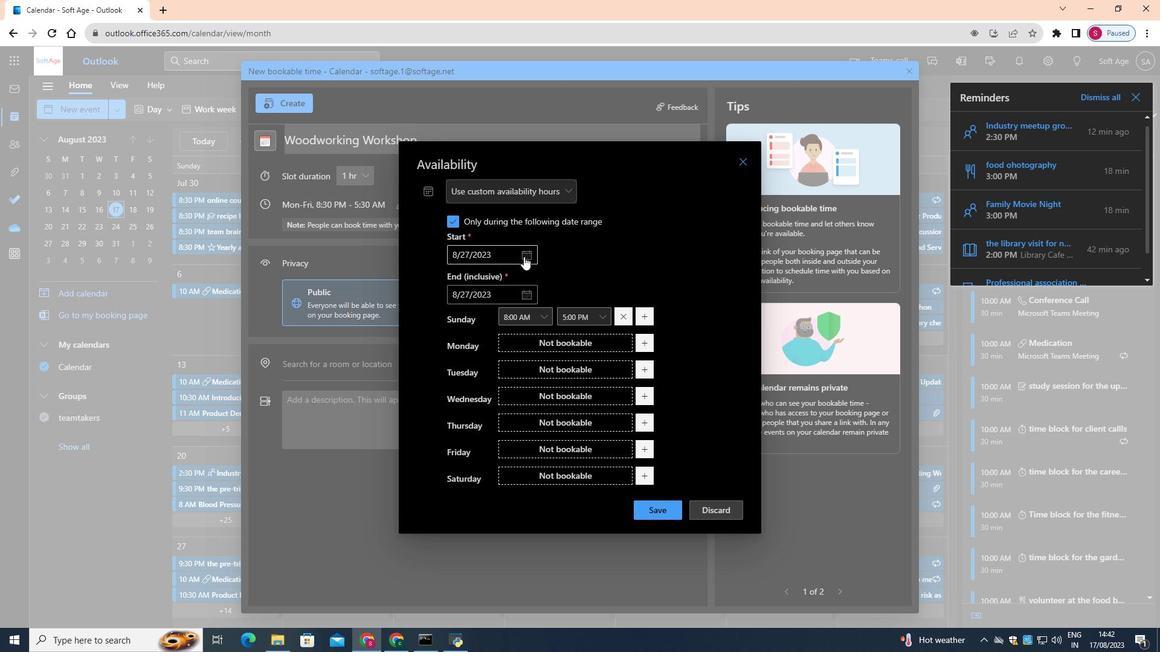 
Action: Mouse moved to (465, 386)
Screenshot: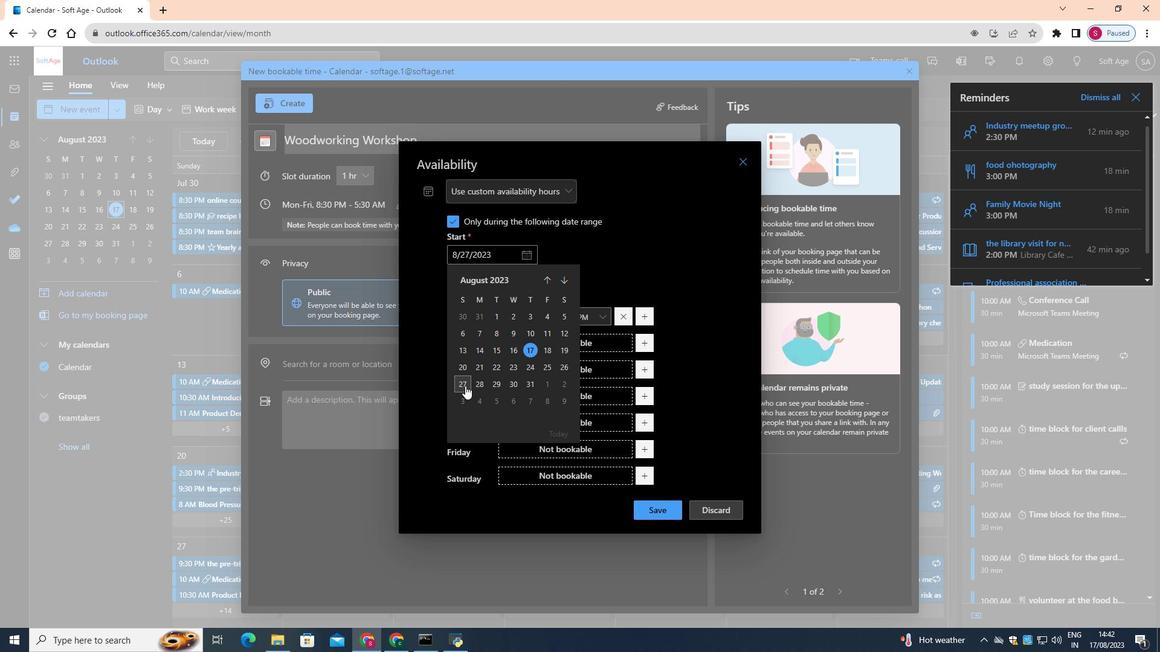 
Action: Mouse pressed left at (465, 386)
Screenshot: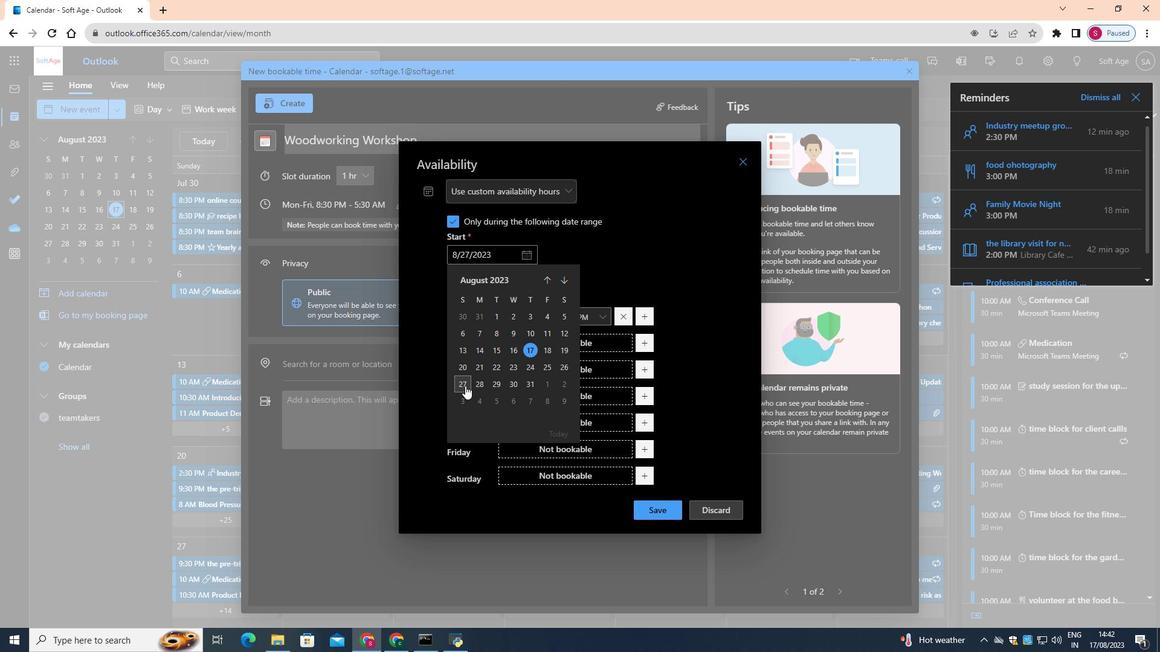 
Action: Mouse moved to (526, 288)
Screenshot: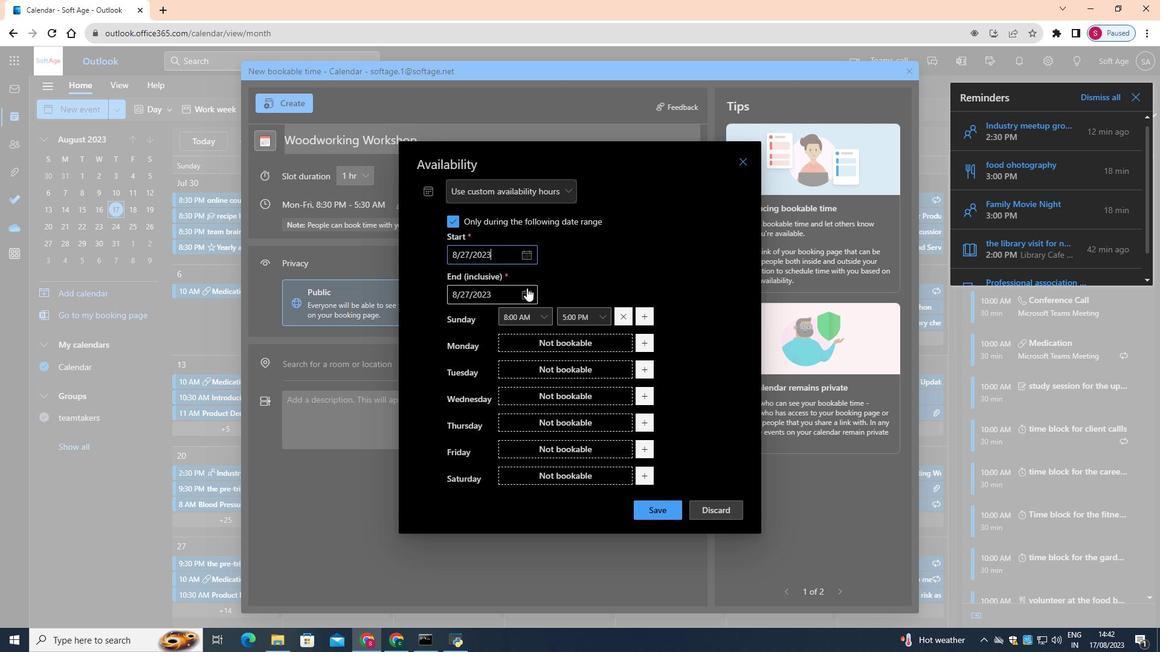 
Action: Mouse pressed left at (526, 288)
Screenshot: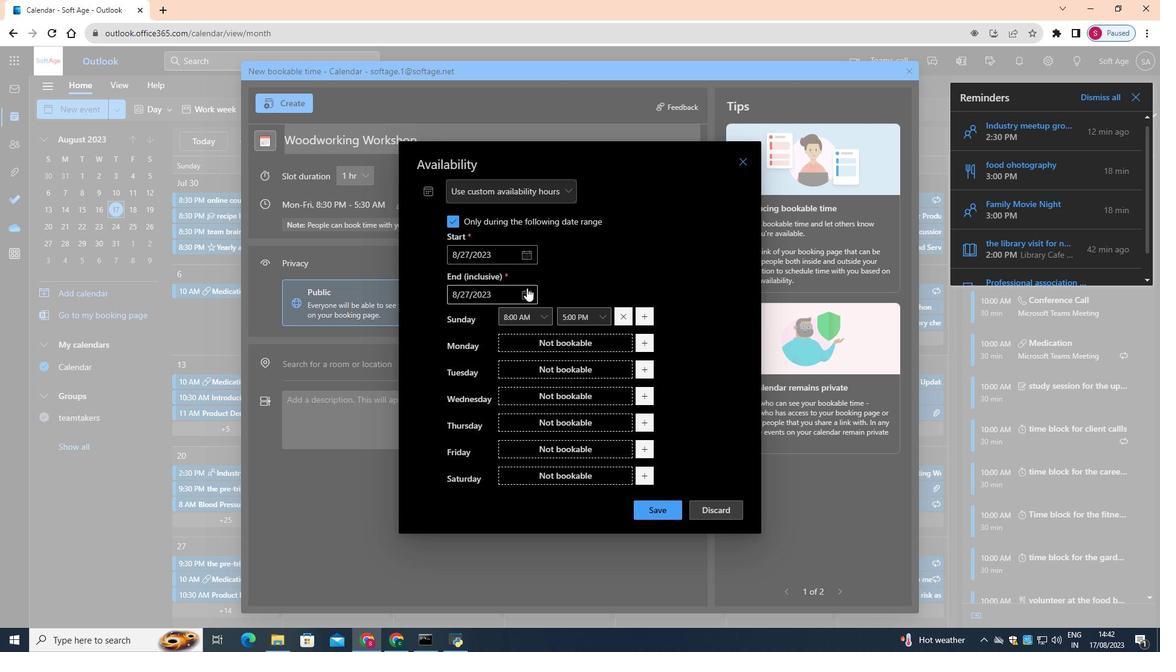 
Action: Mouse moved to (464, 419)
Screenshot: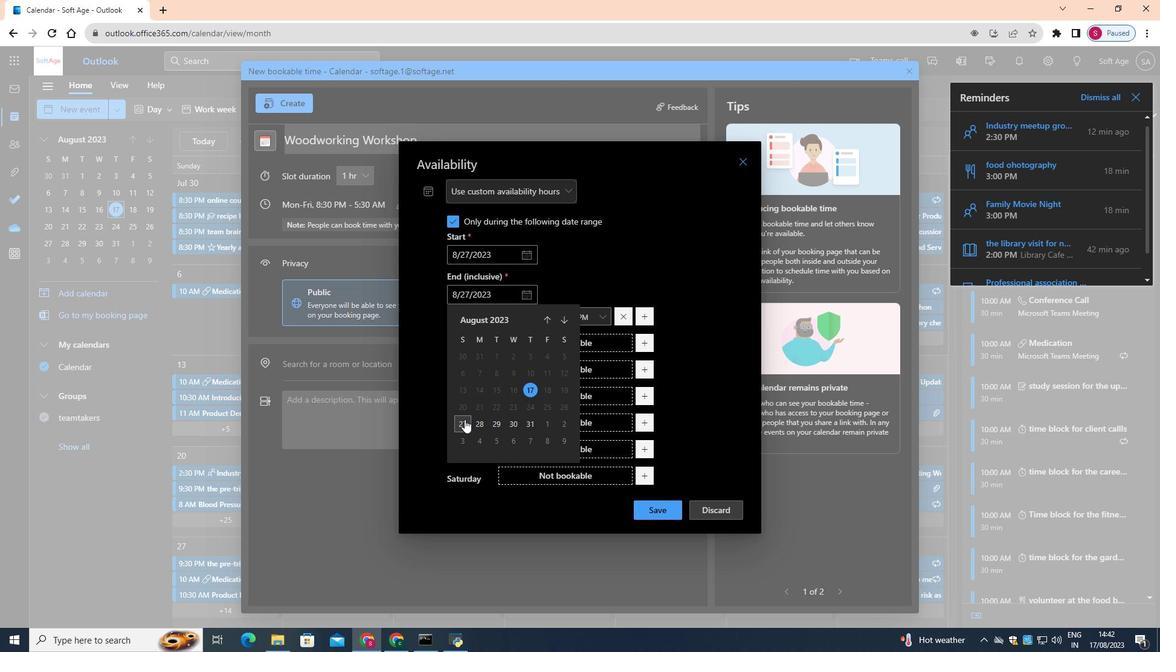 
Action: Mouse pressed left at (464, 419)
Screenshot: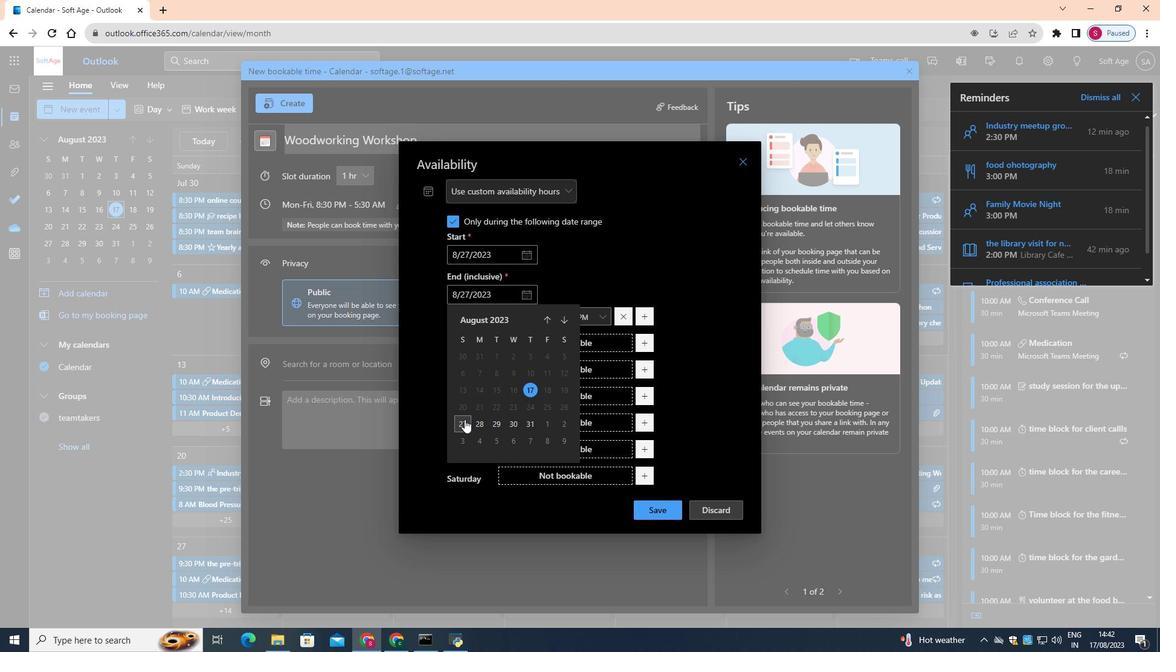 
Action: Mouse moved to (522, 293)
Screenshot: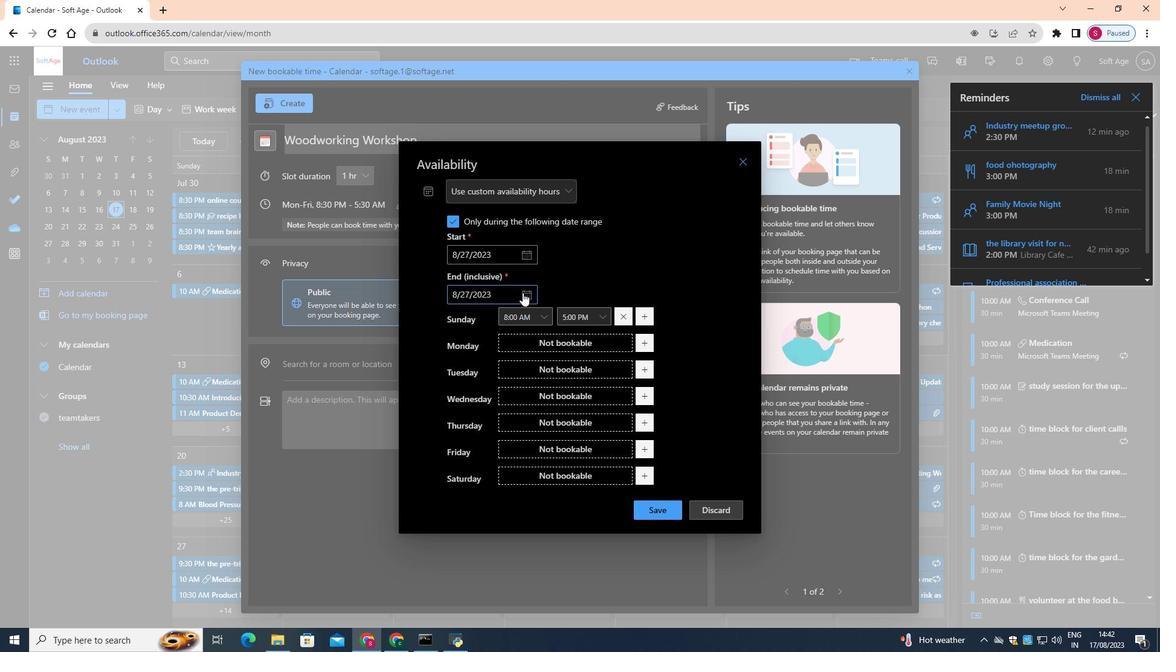 
Action: Mouse pressed left at (522, 293)
Screenshot: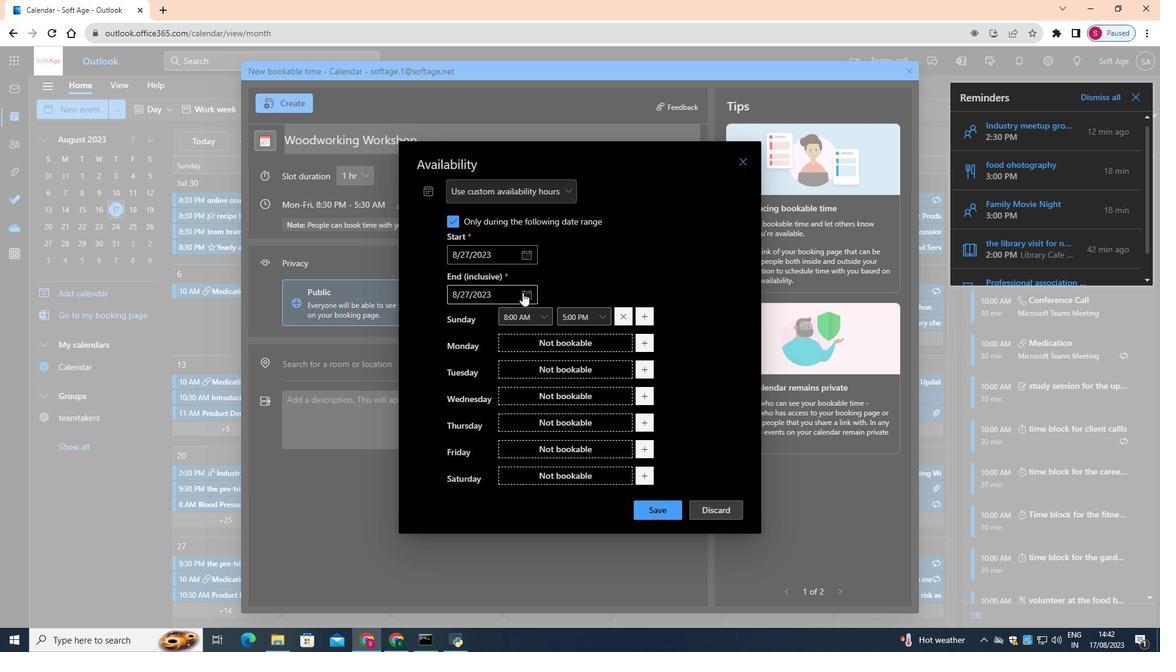 
Action: Mouse moved to (563, 422)
Screenshot: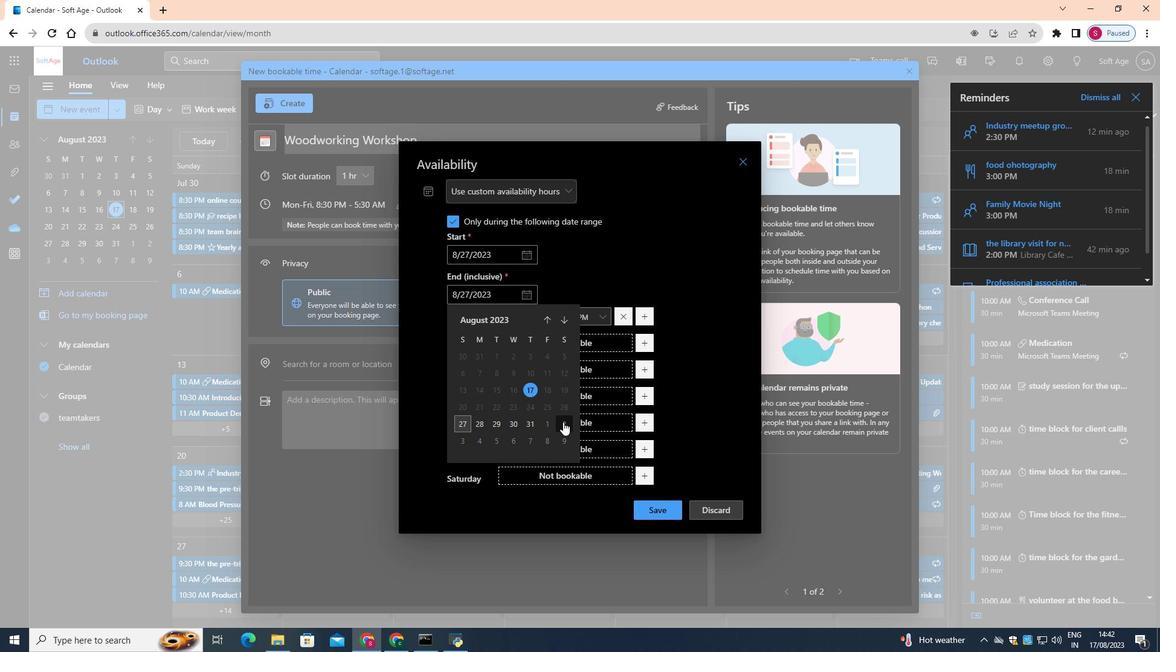 
Action: Mouse pressed left at (563, 422)
Screenshot: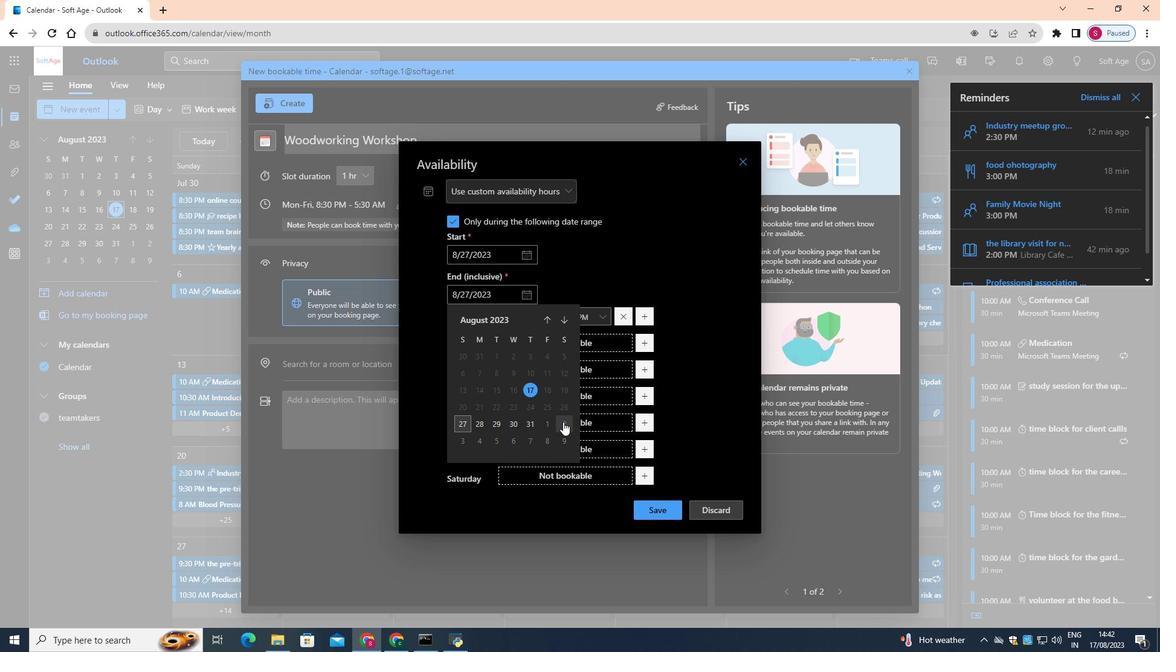
Action: Mouse moved to (654, 512)
Screenshot: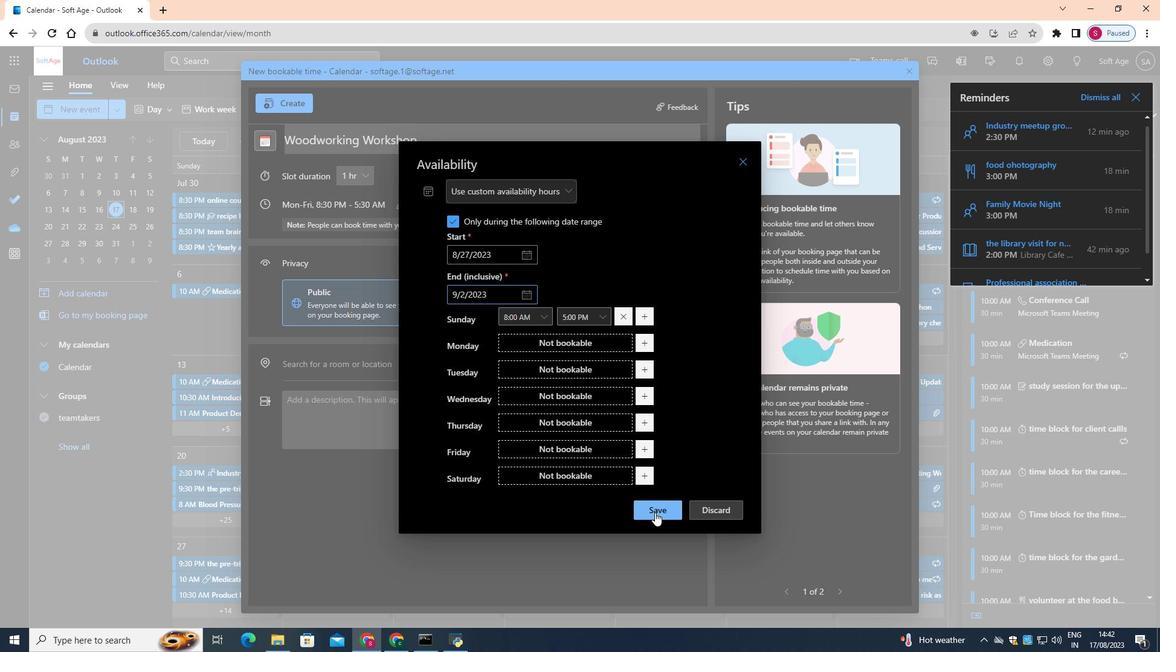 
Action: Mouse pressed left at (654, 512)
Screenshot: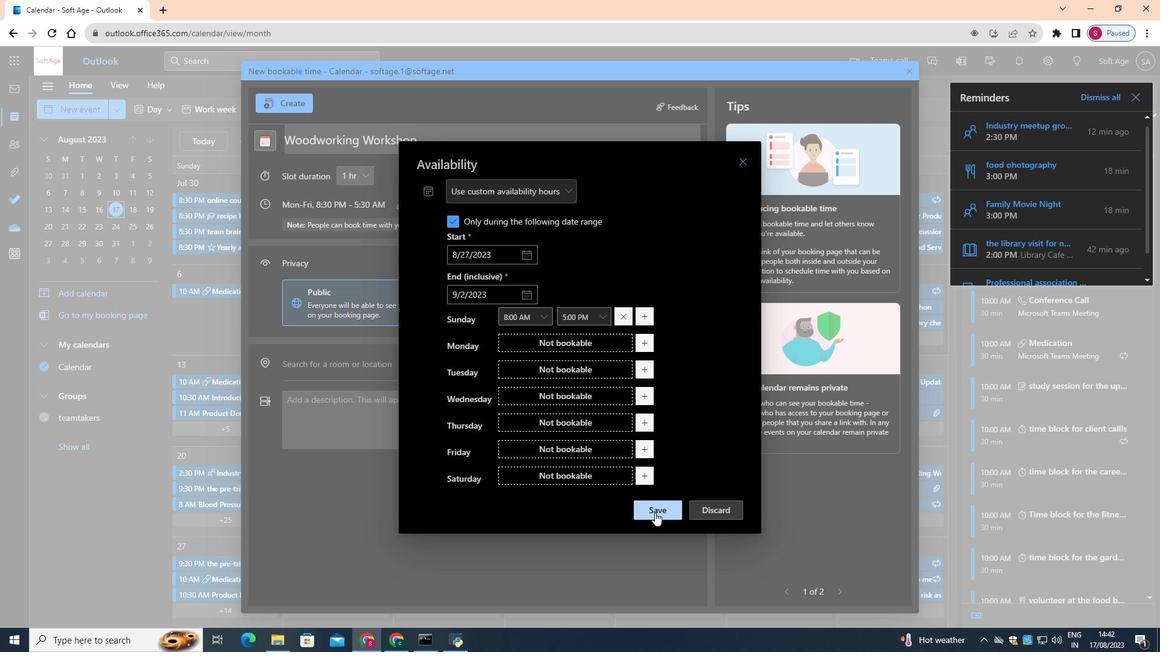 
Action: Mouse moved to (509, 410)
Screenshot: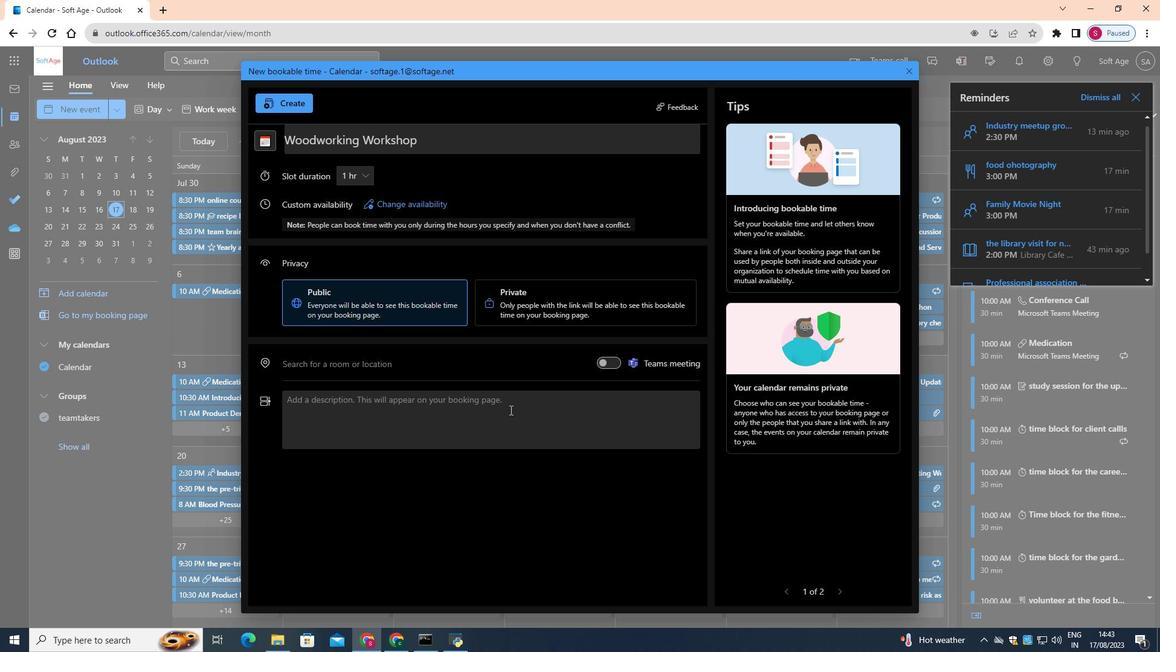 
Action: Mouse pressed left at (509, 410)
Screenshot: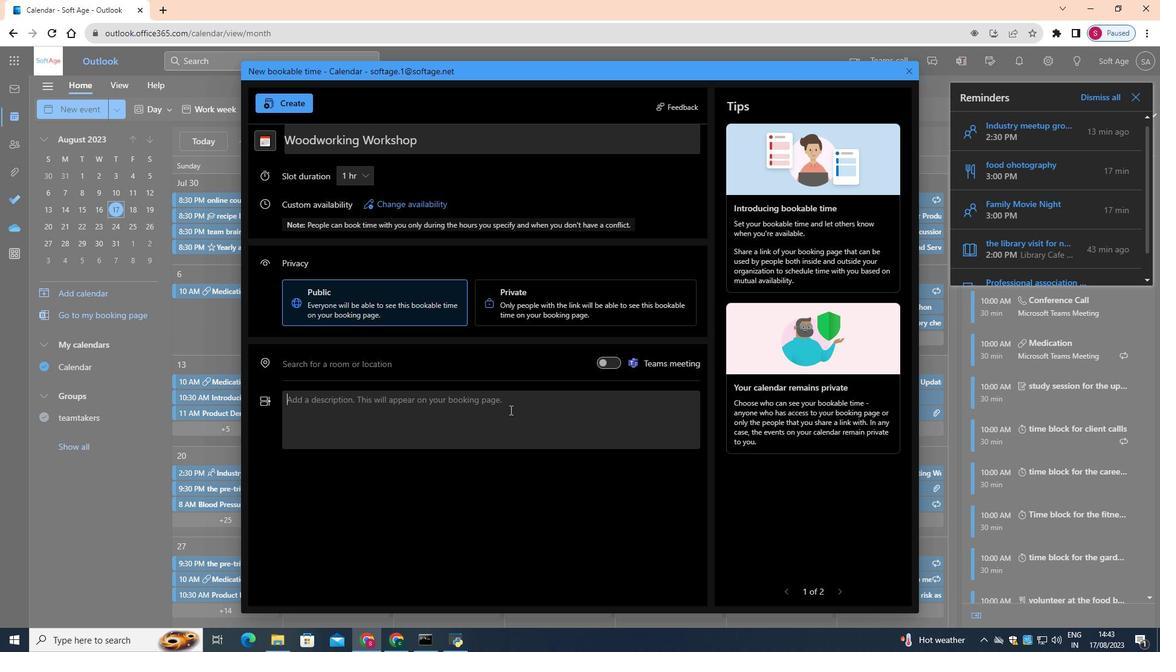 
Action: Key pressed <Key.shift>Unleash<Key.space>your<Key.space>creativity<Key.space>with<Key.space>wood<Key.shift_r><Key.shift_r>!<Key.space><Key.shift>Join<Key.space>us<Key.space>for<Key.space>an<Key.space>engaging<Key.space><Key.shift>Woodworking<Key.space><Key.shift>Workshop<Key.space><Key.backspace>,<Key.space>where<Key.space>you'll<Key.space>learn<Key.space>essential<Key.space>woodworking<Key.space>skills<Key.space>and<Key.space>create<Key.space>your<Key.space>own<Key.space>masterpiece.
Screenshot: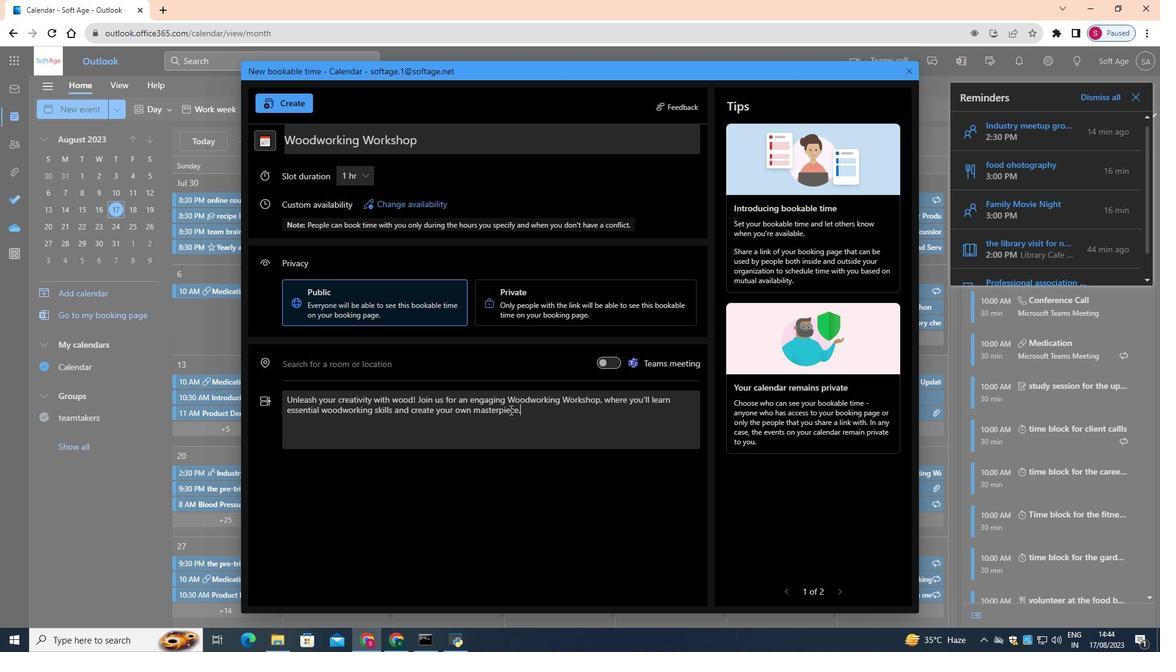 
Action: Mouse moved to (287, 105)
Screenshot: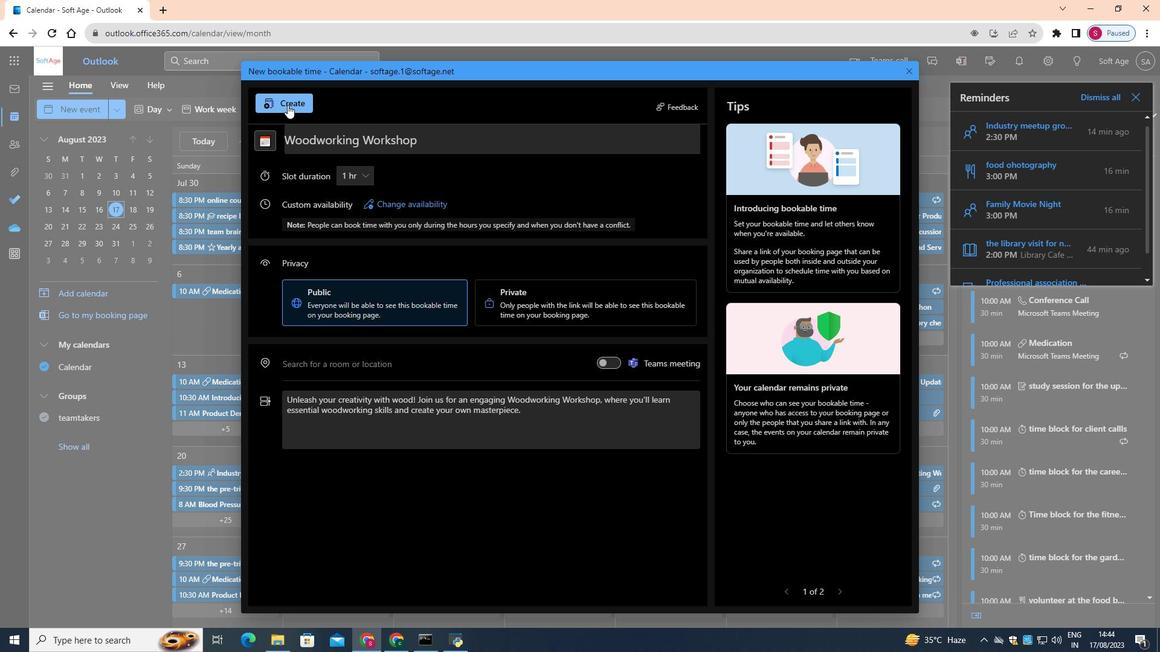 
Action: Mouse pressed left at (287, 105)
Screenshot: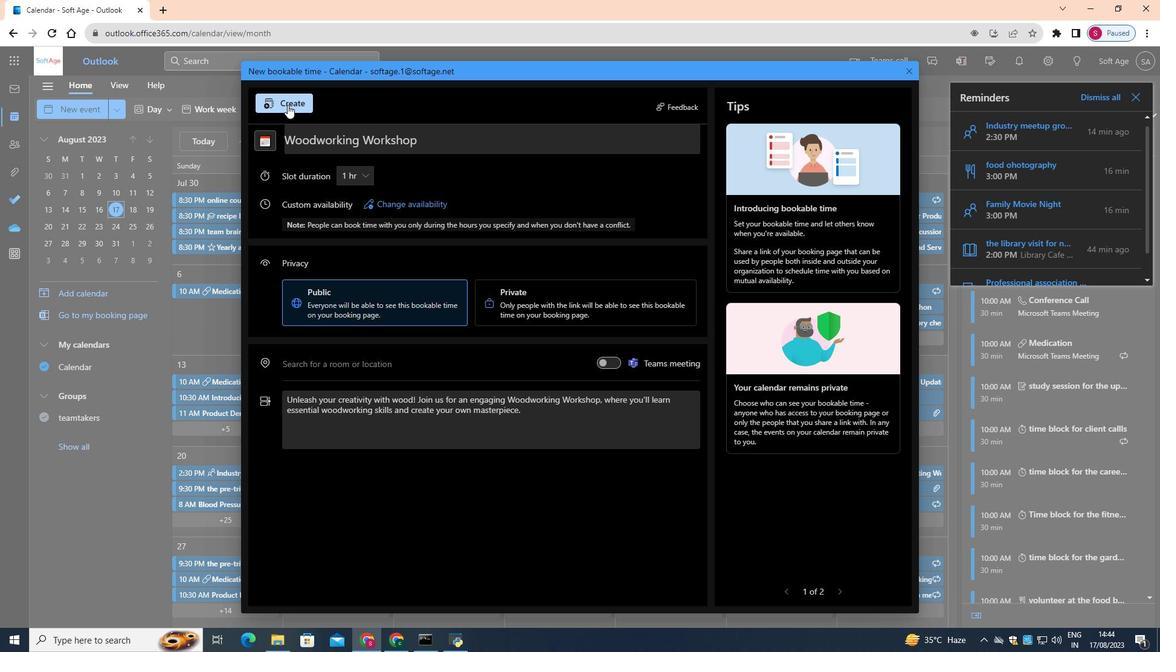 
